 Task: Create a rule from the Recommended list, Task Added to this Project -> add SubTasks in the project BoostPro with SubTasks Gather and Analyse Requirements , Design and Implement Solution , System Test and UAT , Release to Production / Go Live
Action: Mouse moved to (770, 458)
Screenshot: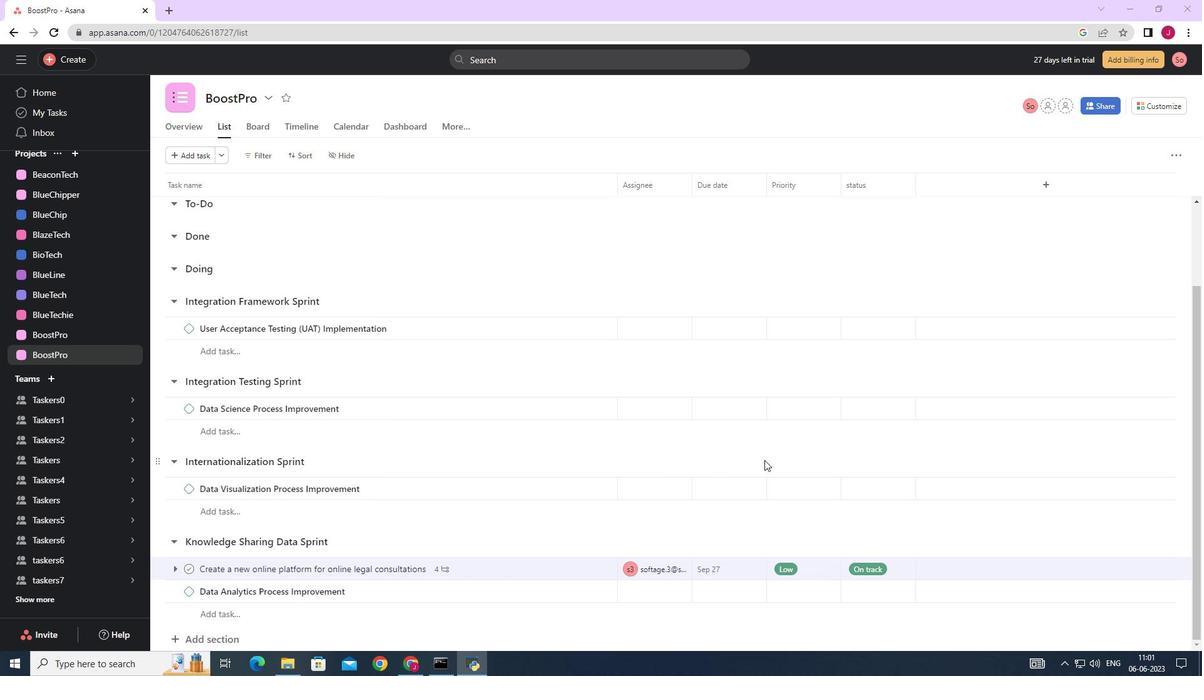 
Action: Mouse scrolled (770, 459) with delta (0, 0)
Screenshot: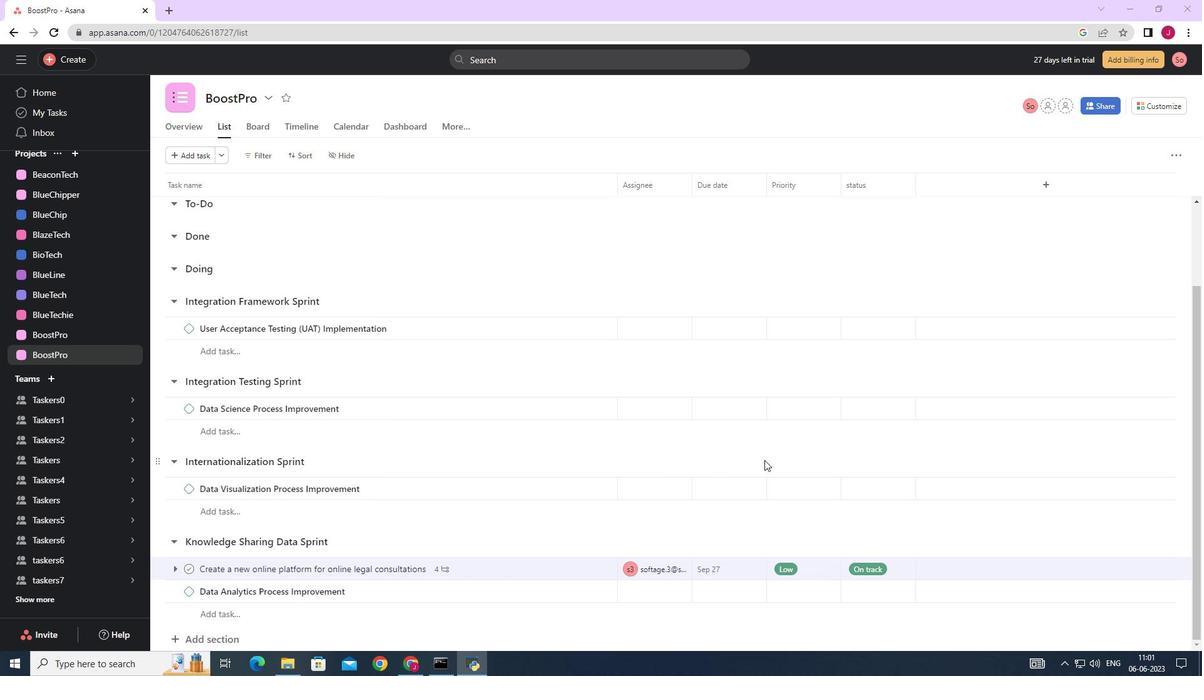 
Action: Mouse scrolled (770, 459) with delta (0, 0)
Screenshot: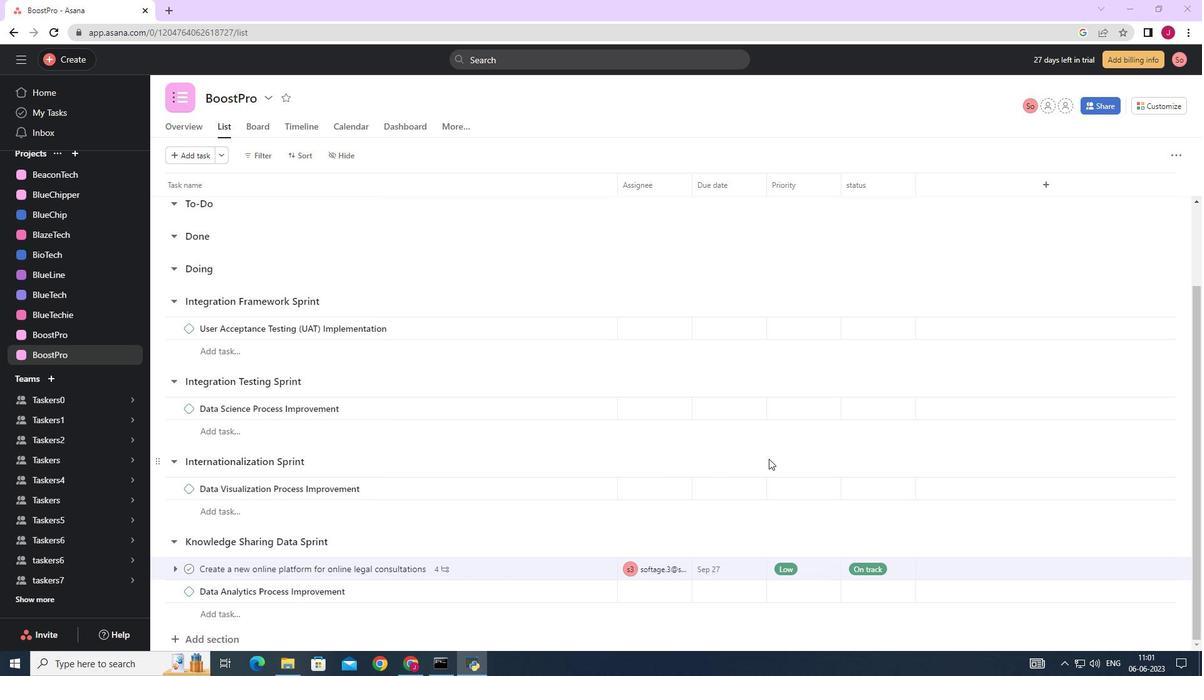 
Action: Mouse moved to (770, 457)
Screenshot: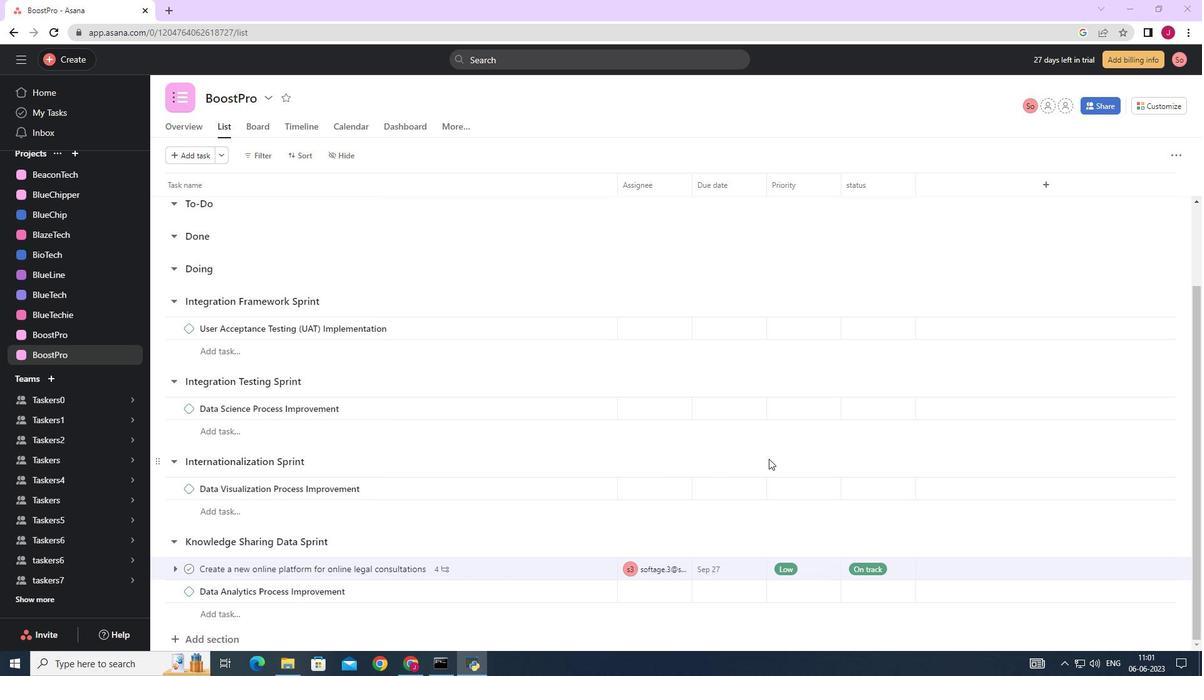 
Action: Mouse scrolled (770, 457) with delta (0, 0)
Screenshot: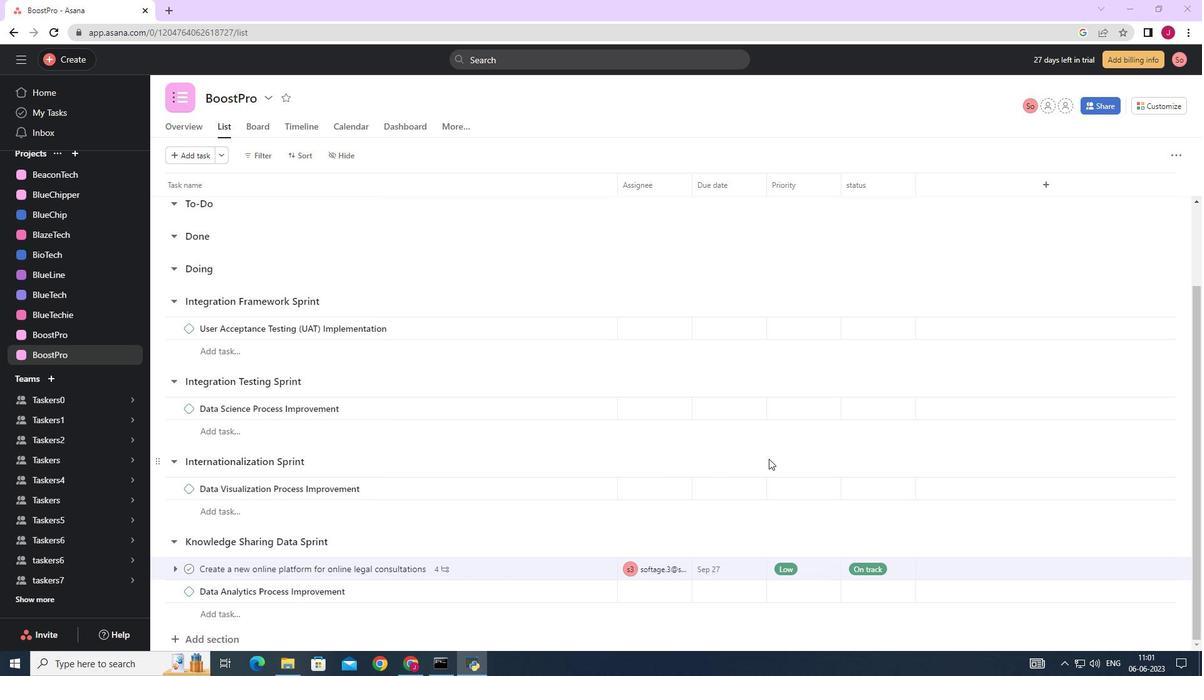 
Action: Mouse moved to (1160, 107)
Screenshot: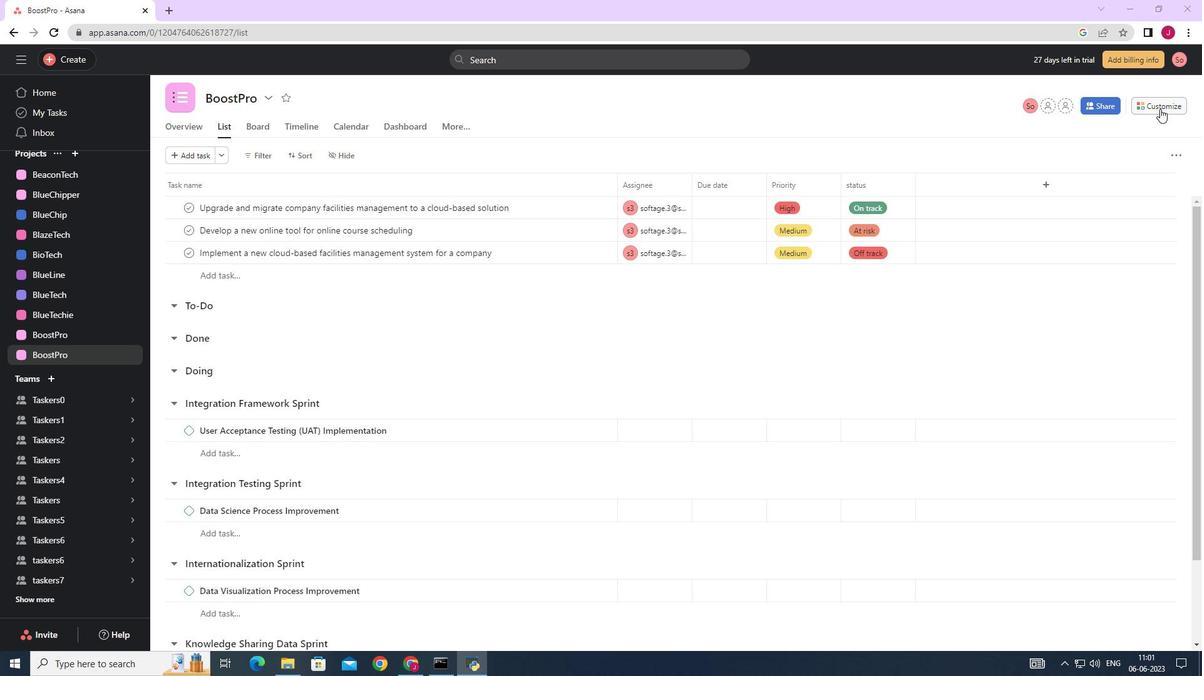 
Action: Mouse pressed left at (1160, 107)
Screenshot: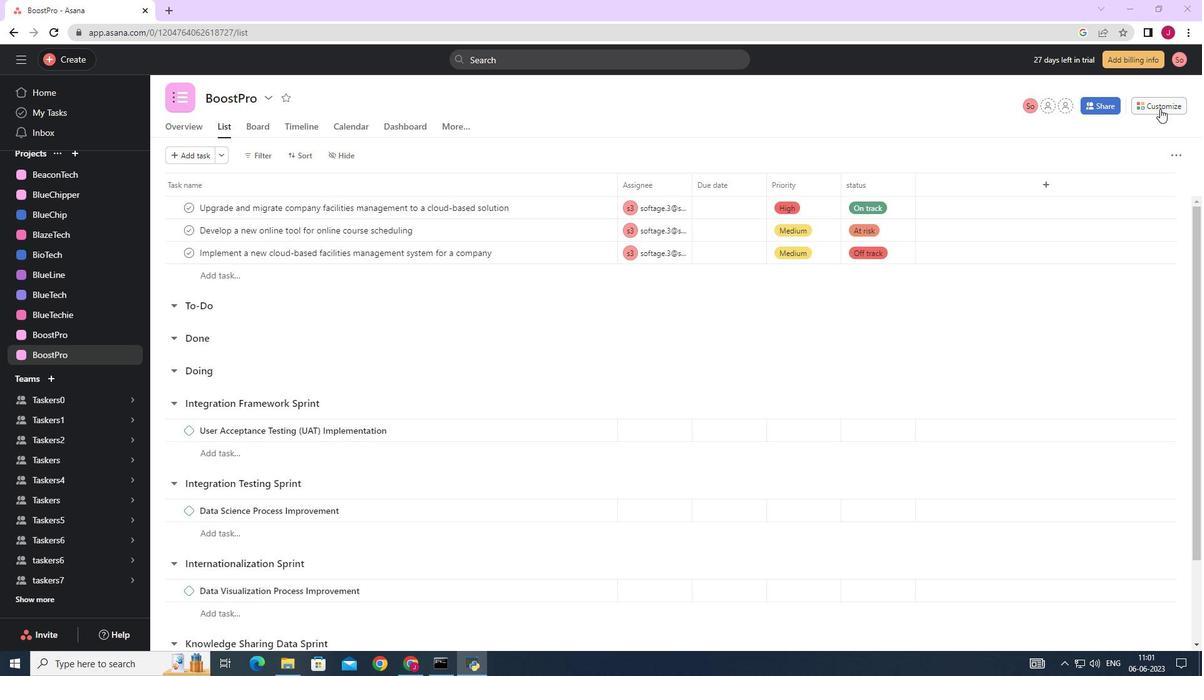 
Action: Mouse moved to (947, 264)
Screenshot: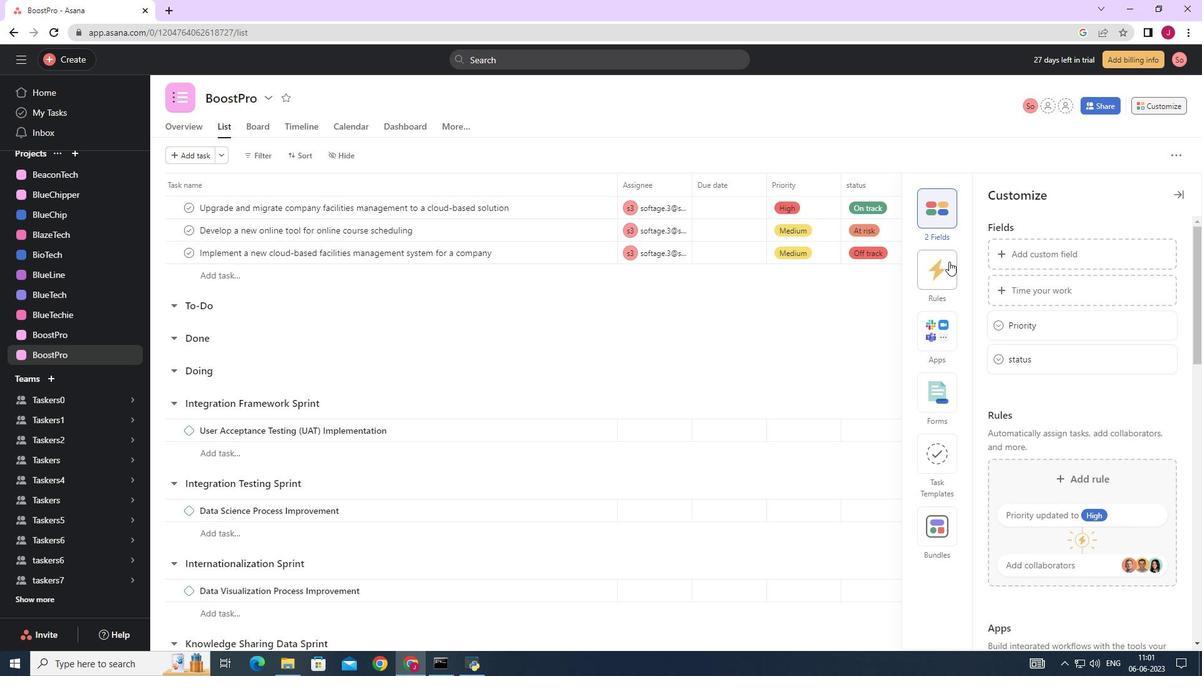 
Action: Mouse pressed left at (947, 264)
Screenshot: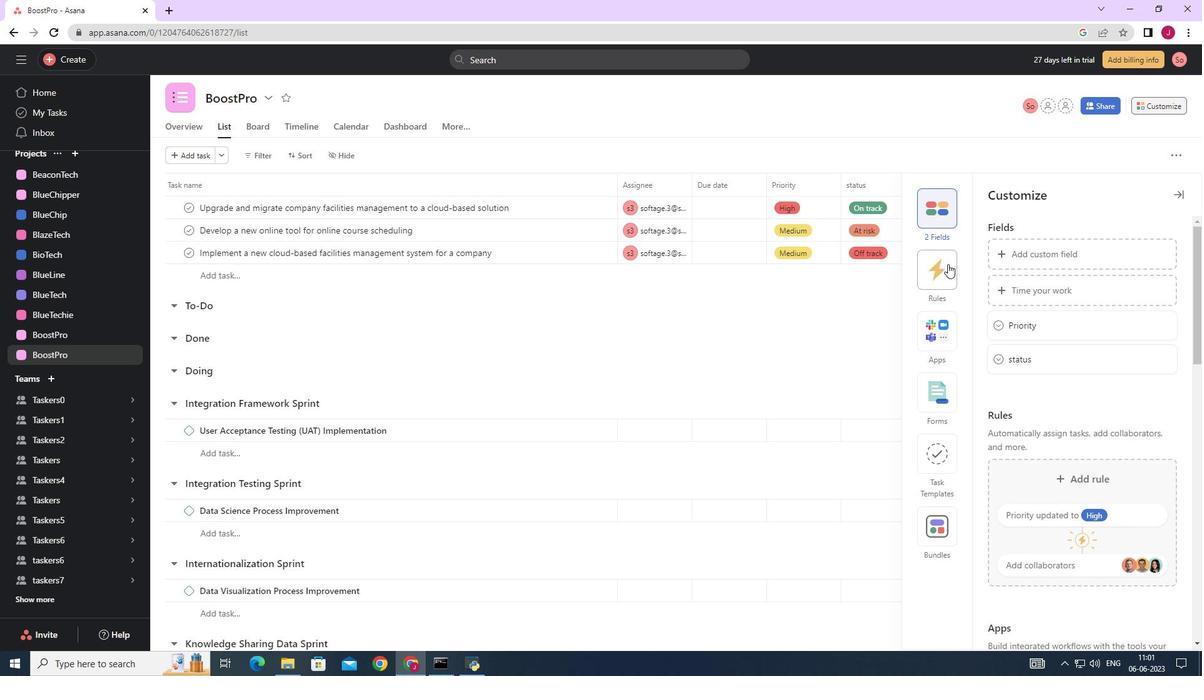 
Action: Mouse moved to (1063, 283)
Screenshot: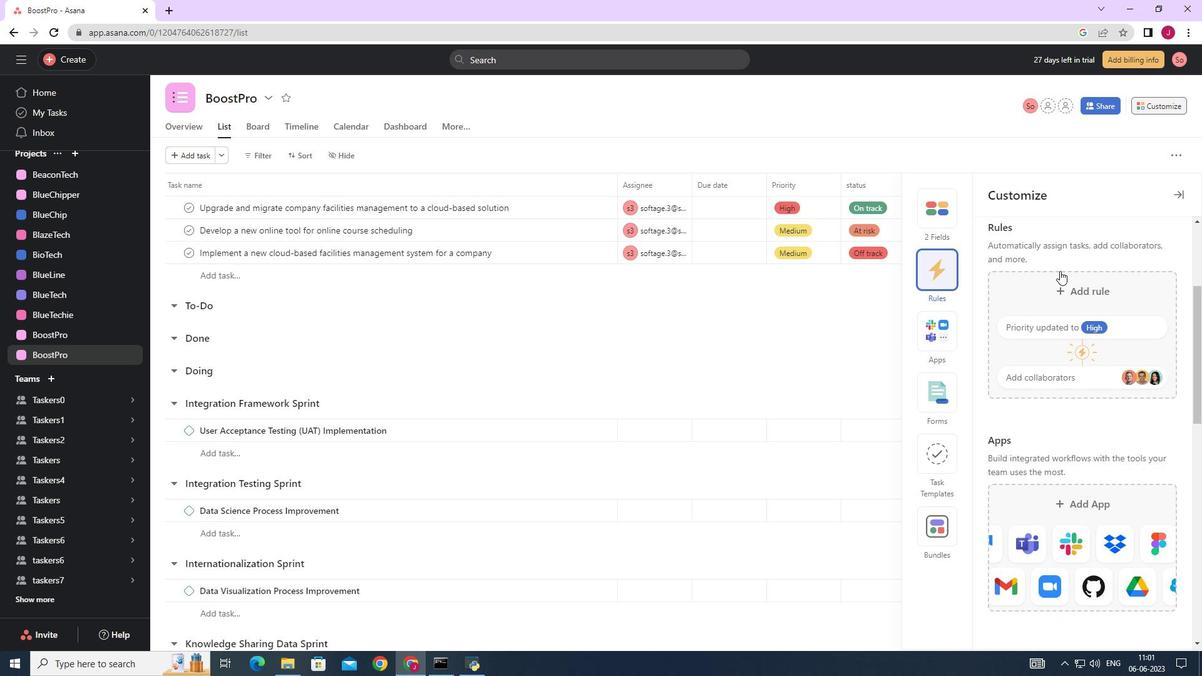 
Action: Mouse pressed left at (1063, 283)
Screenshot: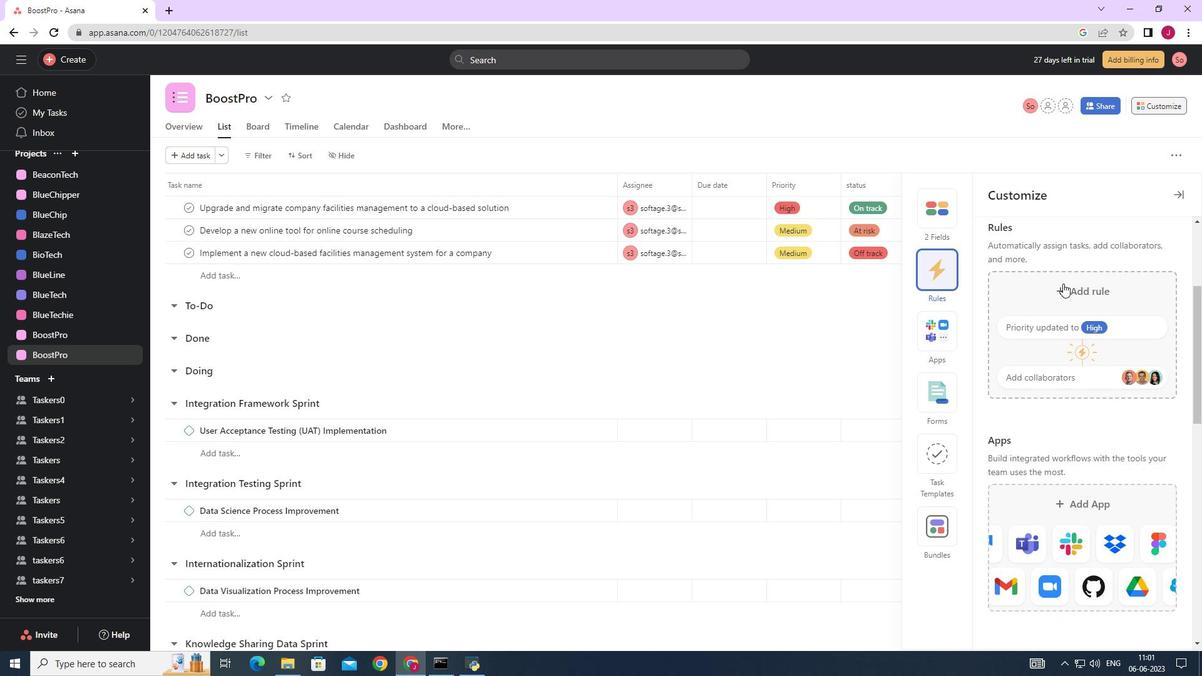 
Action: Mouse moved to (498, 210)
Screenshot: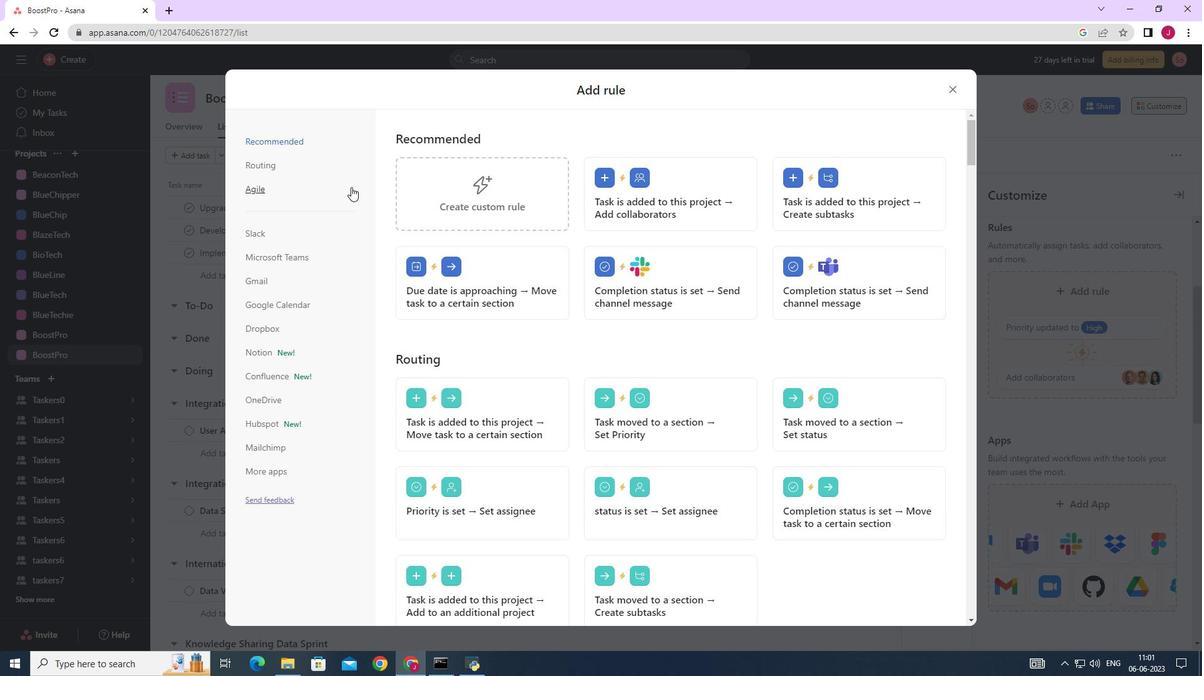 
Action: Mouse pressed left at (498, 210)
Screenshot: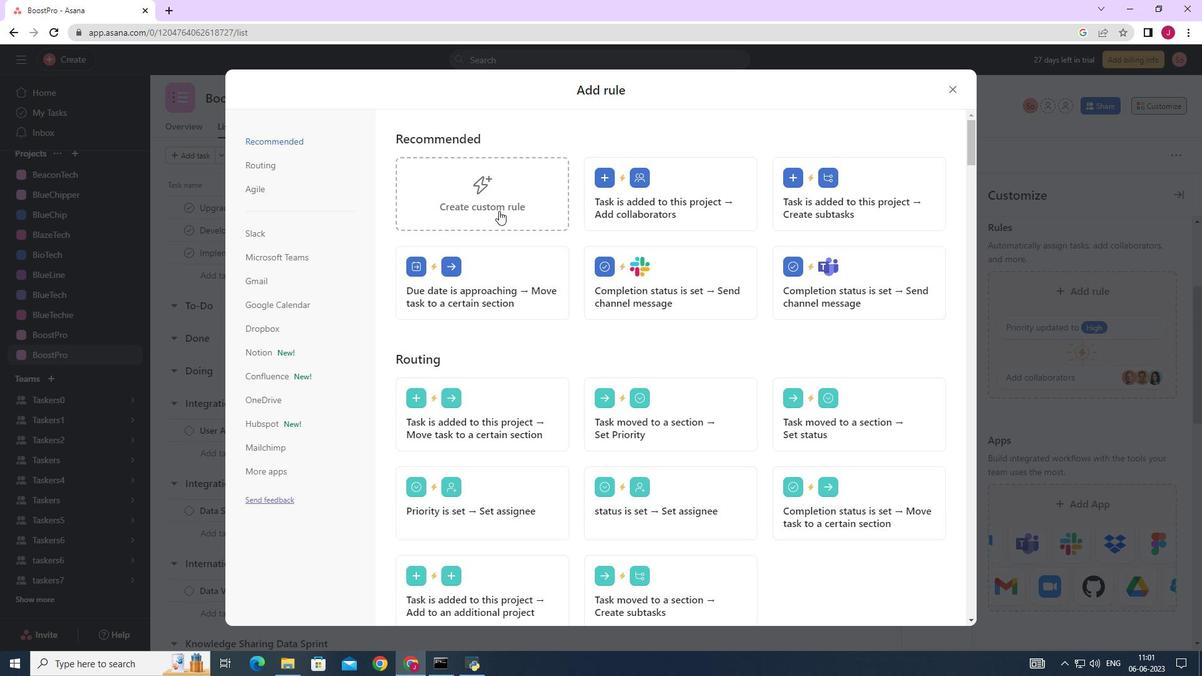 
Action: Mouse moved to (651, 321)
Screenshot: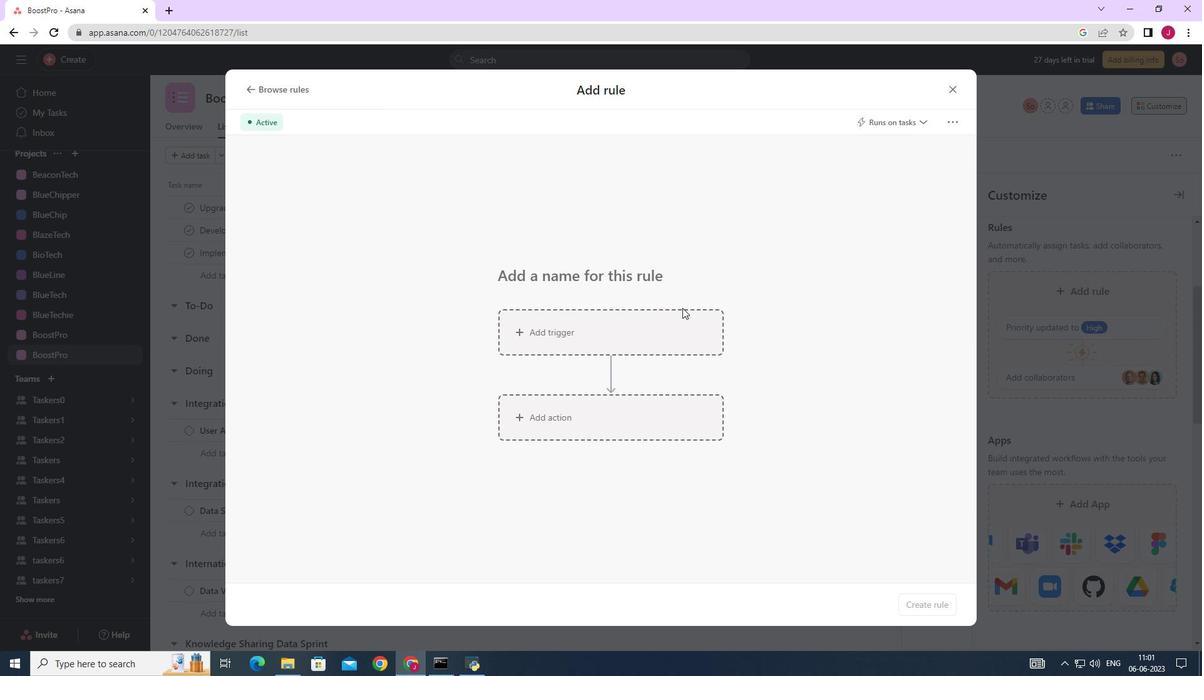 
Action: Mouse pressed left at (651, 321)
Screenshot: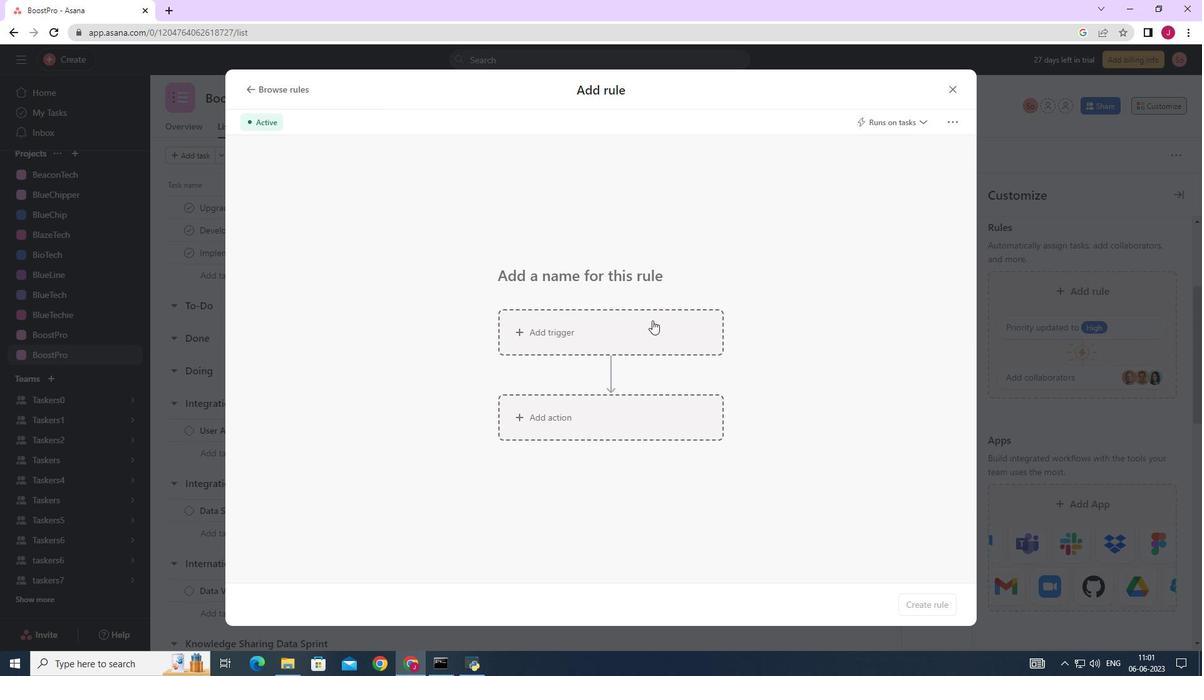 
Action: Mouse moved to (560, 389)
Screenshot: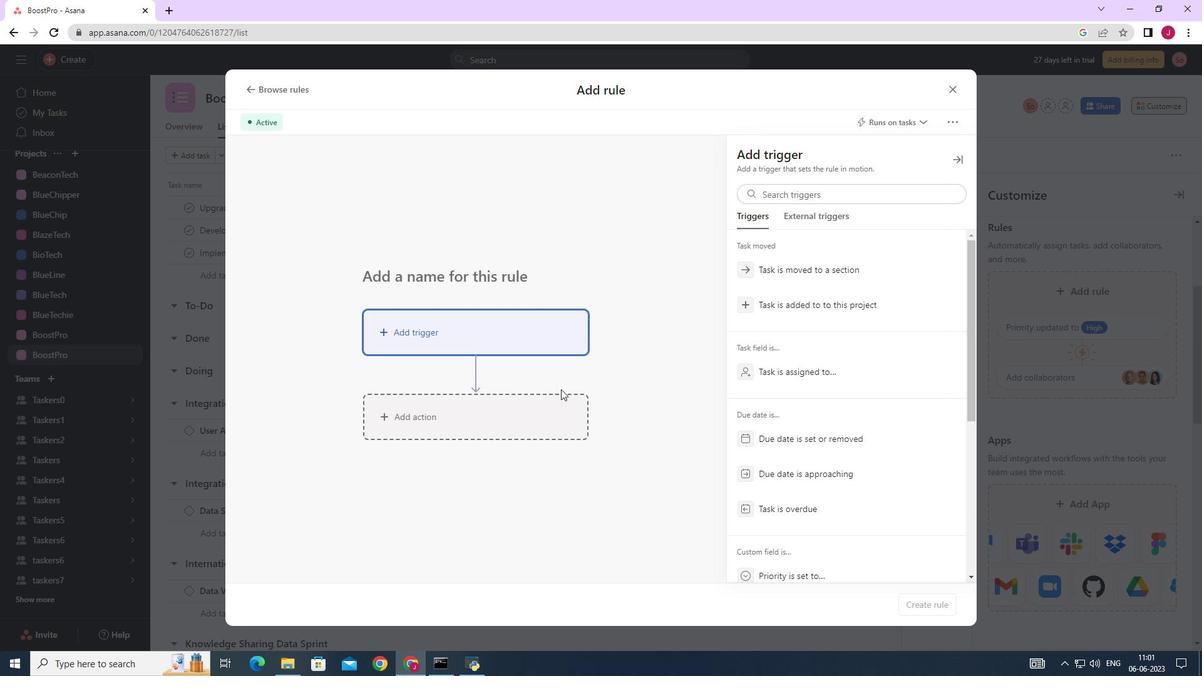 
Action: Mouse pressed left at (560, 389)
Screenshot: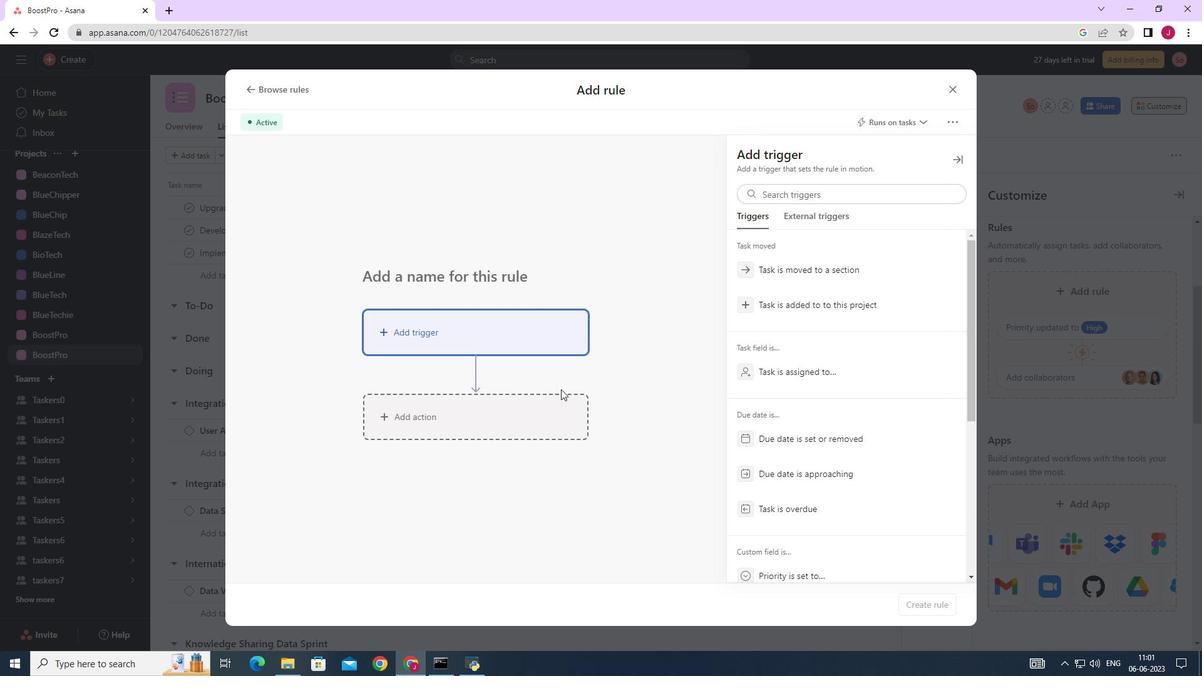 
Action: Mouse moved to (724, 330)
Screenshot: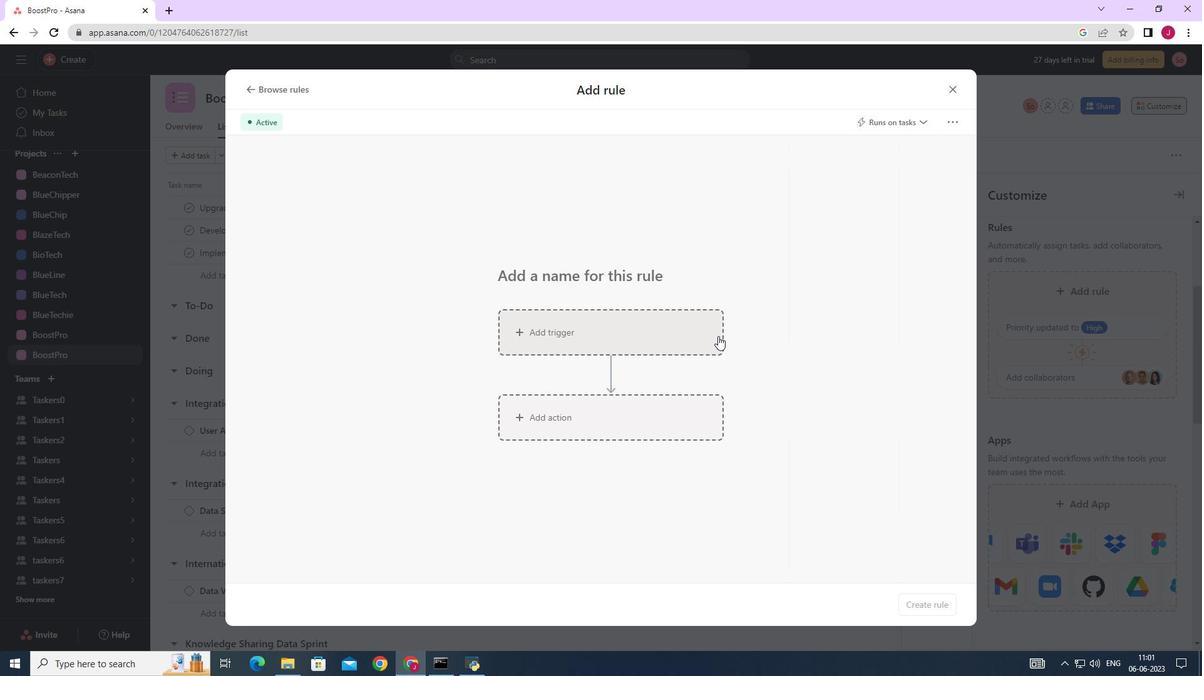 
Action: Mouse scrolled (724, 329) with delta (0, 0)
Screenshot: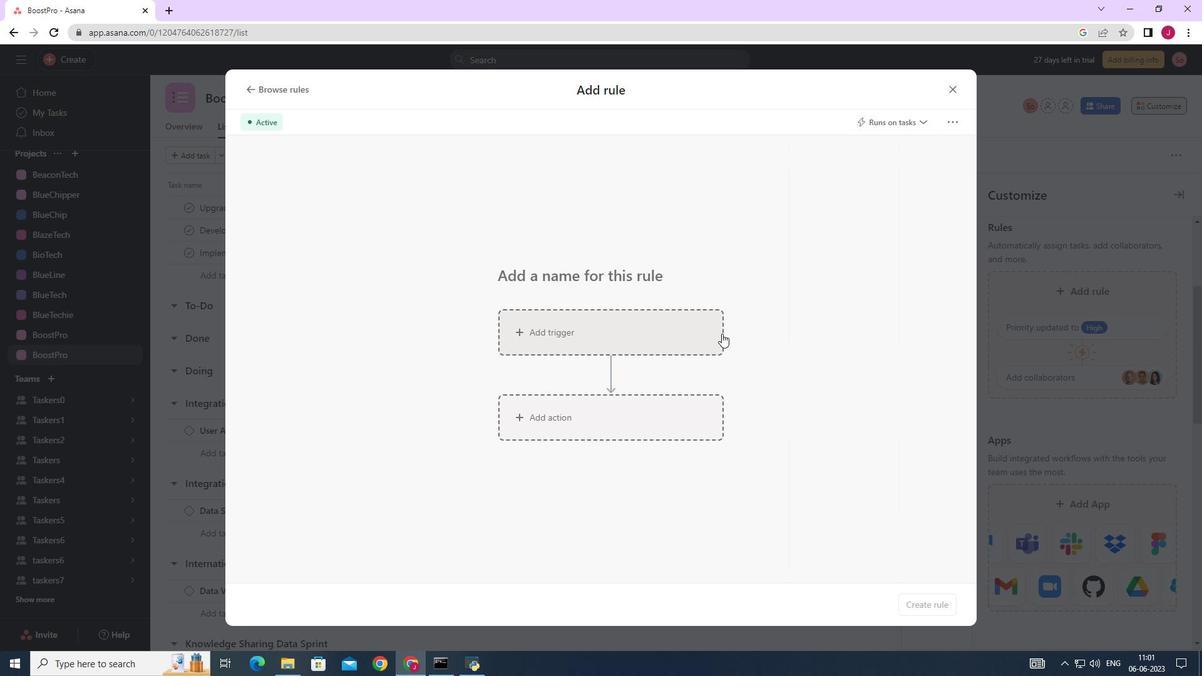 
Action: Mouse scrolled (724, 329) with delta (0, 0)
Screenshot: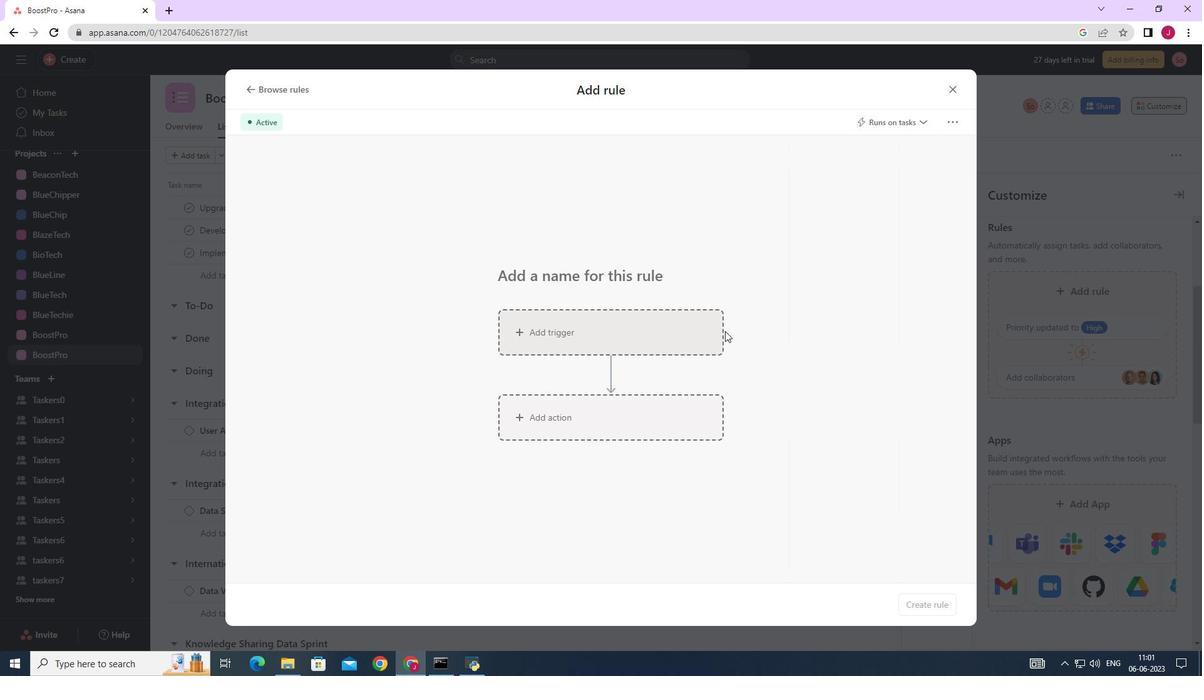
Action: Mouse scrolled (724, 329) with delta (0, 0)
Screenshot: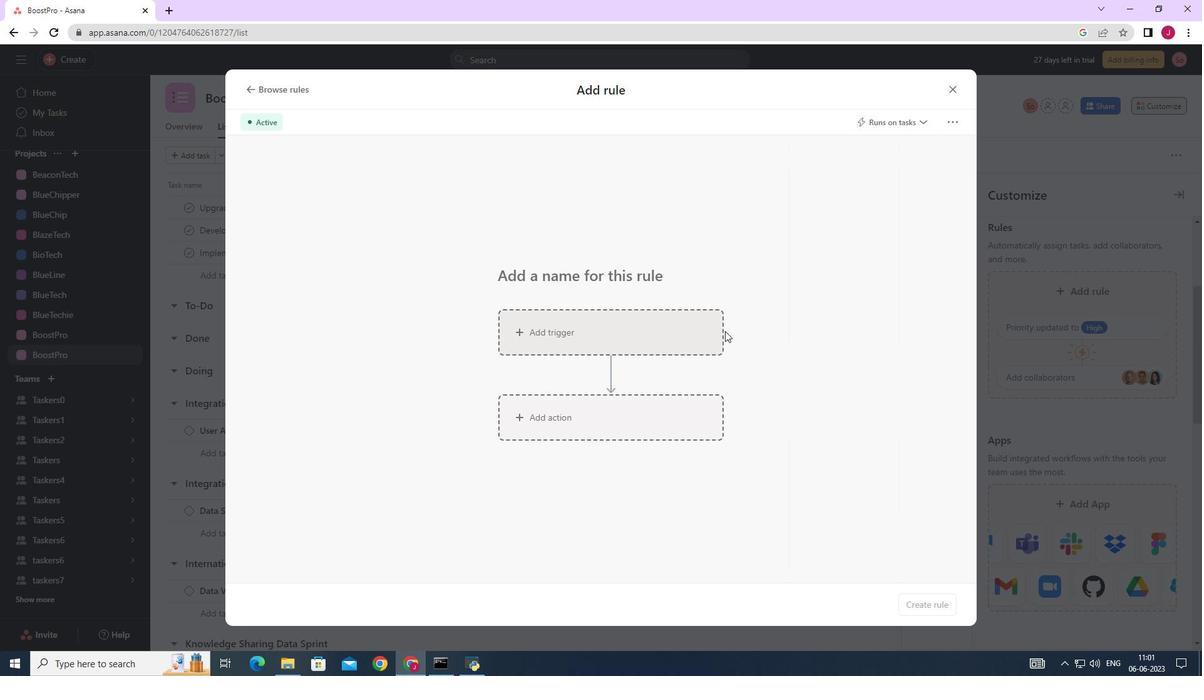 
Action: Mouse scrolled (724, 329) with delta (0, 0)
Screenshot: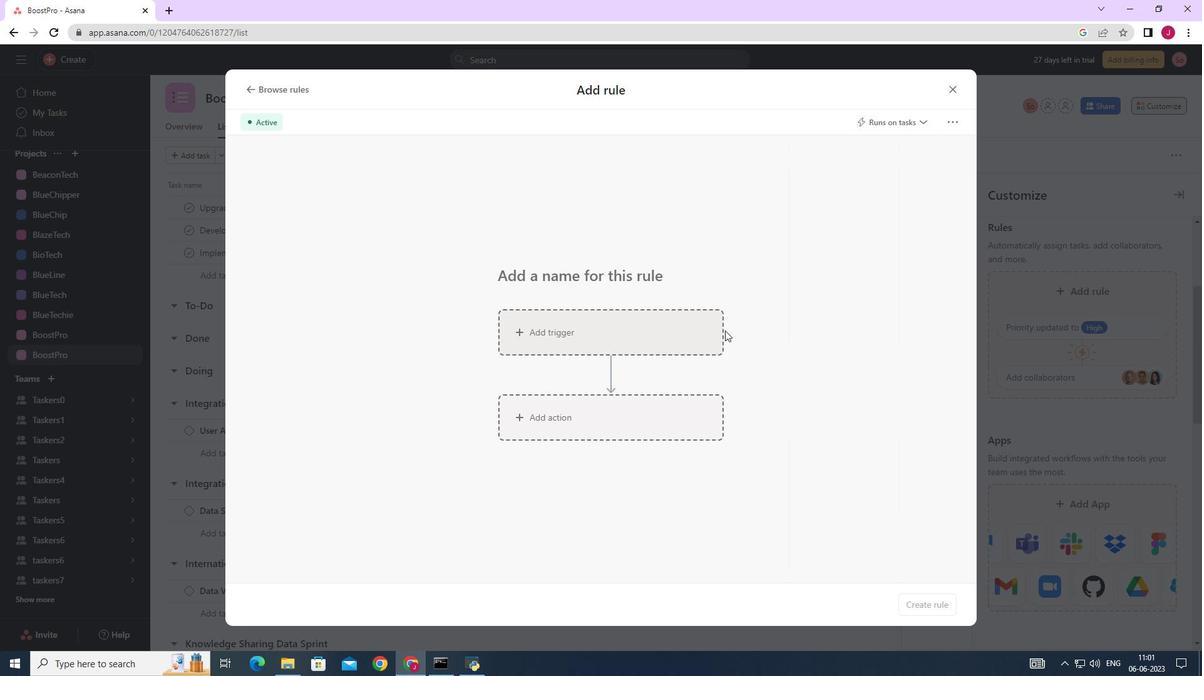 
Action: Mouse moved to (615, 341)
Screenshot: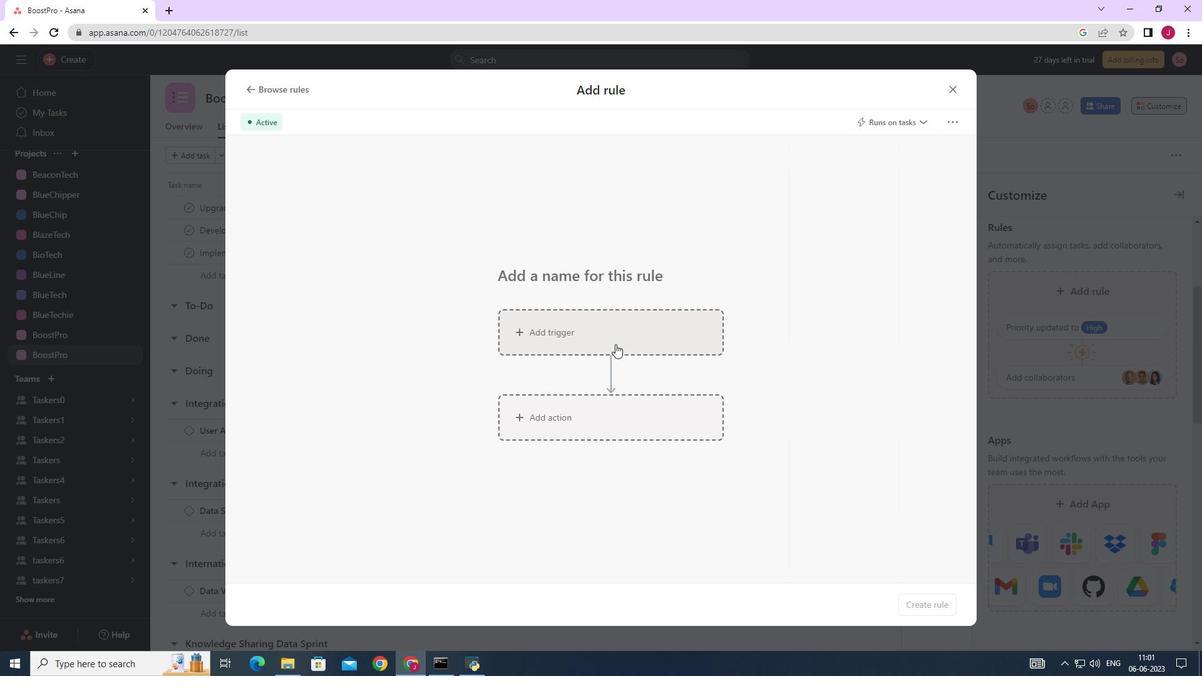 
Action: Mouse pressed left at (615, 341)
Screenshot: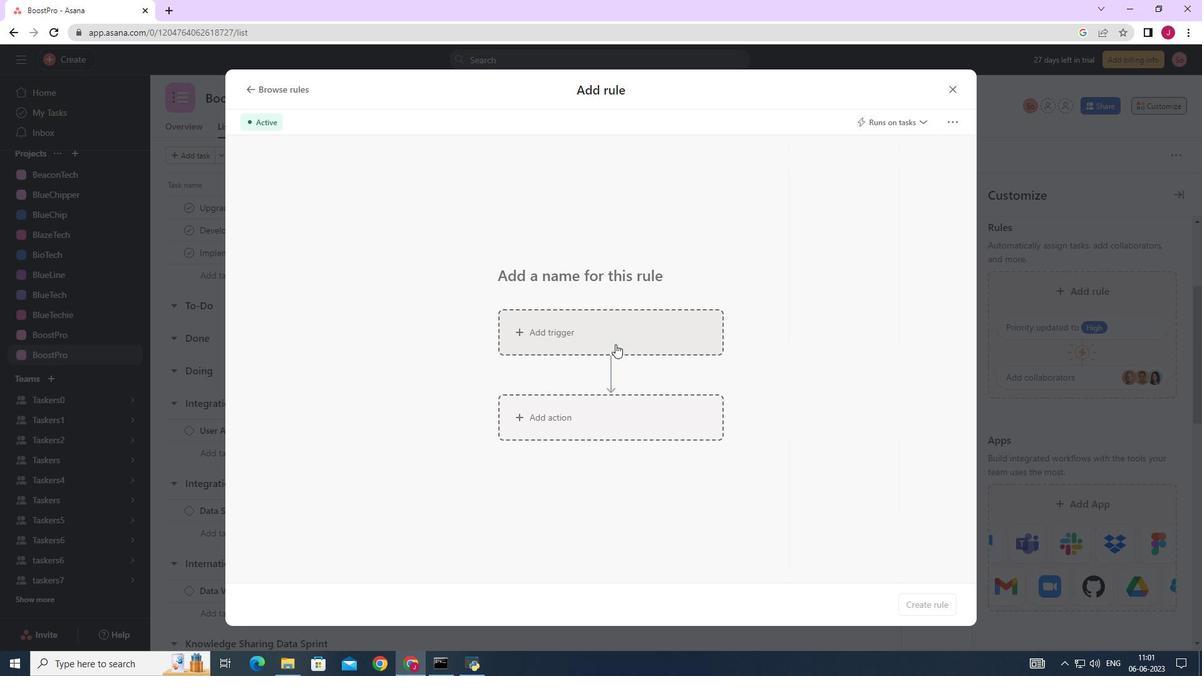 
Action: Mouse moved to (518, 410)
Screenshot: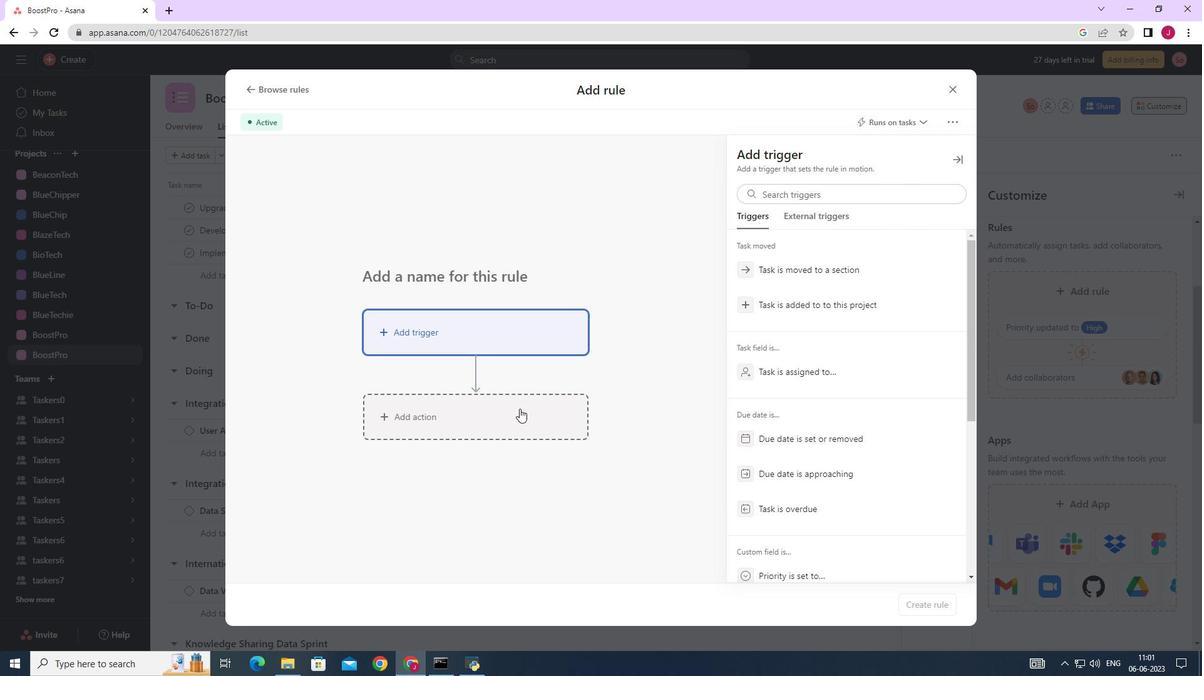 
Action: Mouse pressed left at (518, 410)
Screenshot: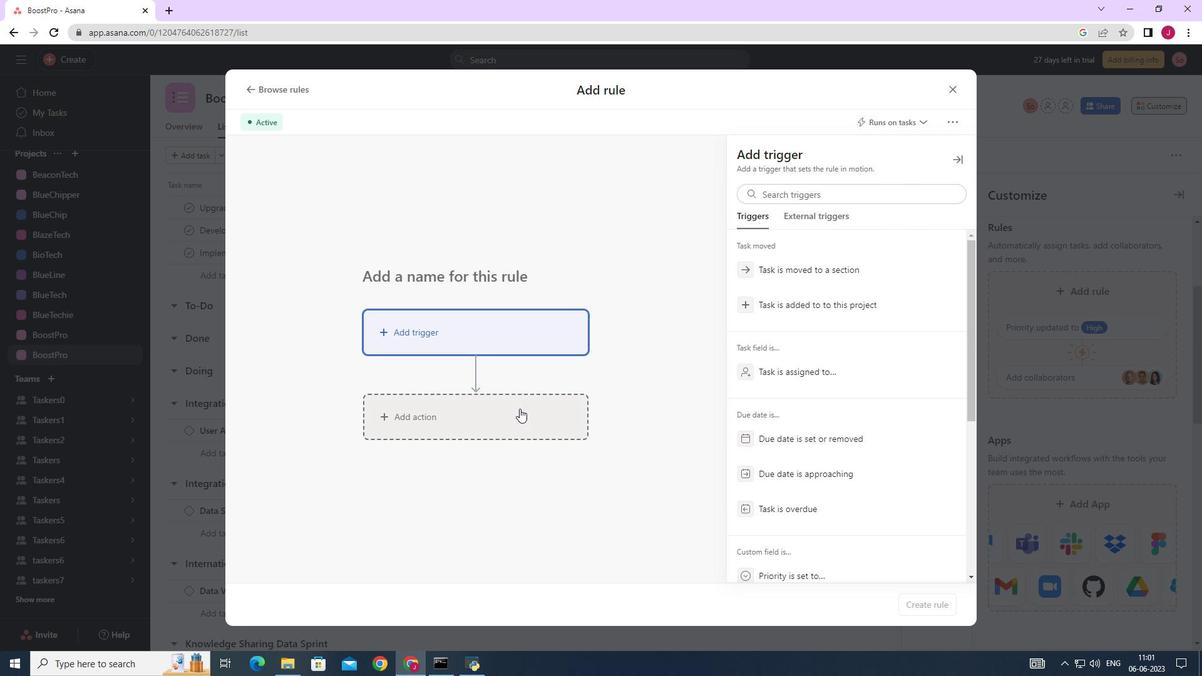 
Action: Mouse moved to (804, 312)
Screenshot: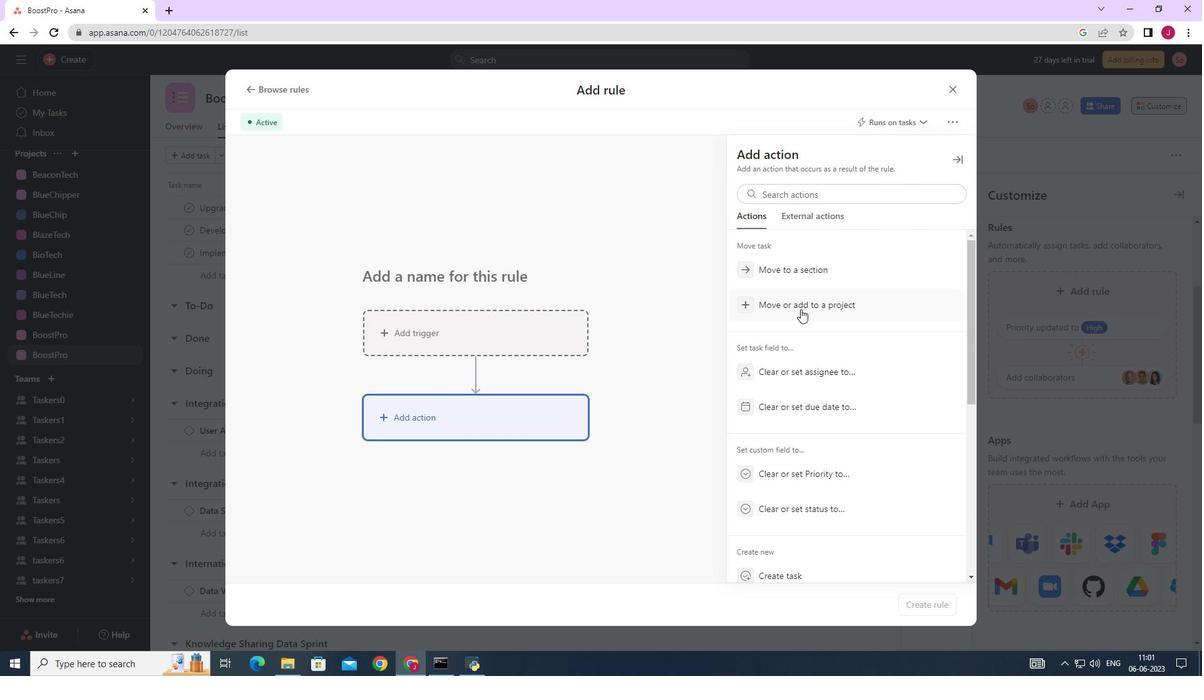 
Action: Mouse scrolled (804, 311) with delta (0, 0)
Screenshot: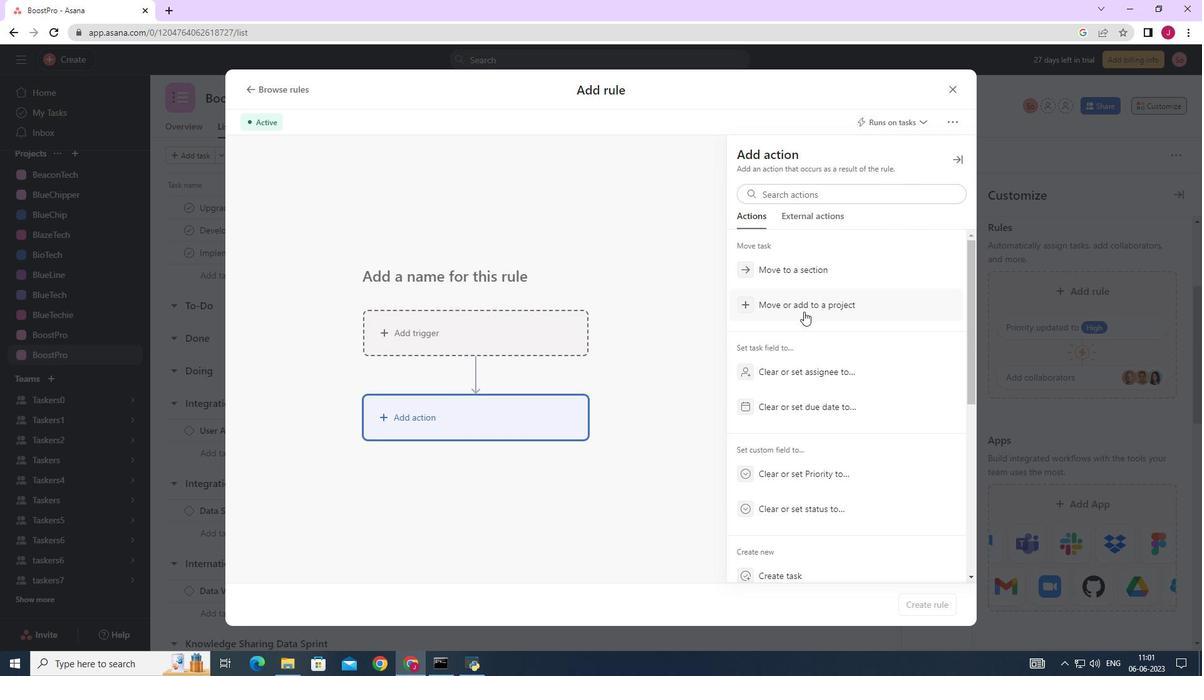 
Action: Mouse scrolled (804, 311) with delta (0, 0)
Screenshot: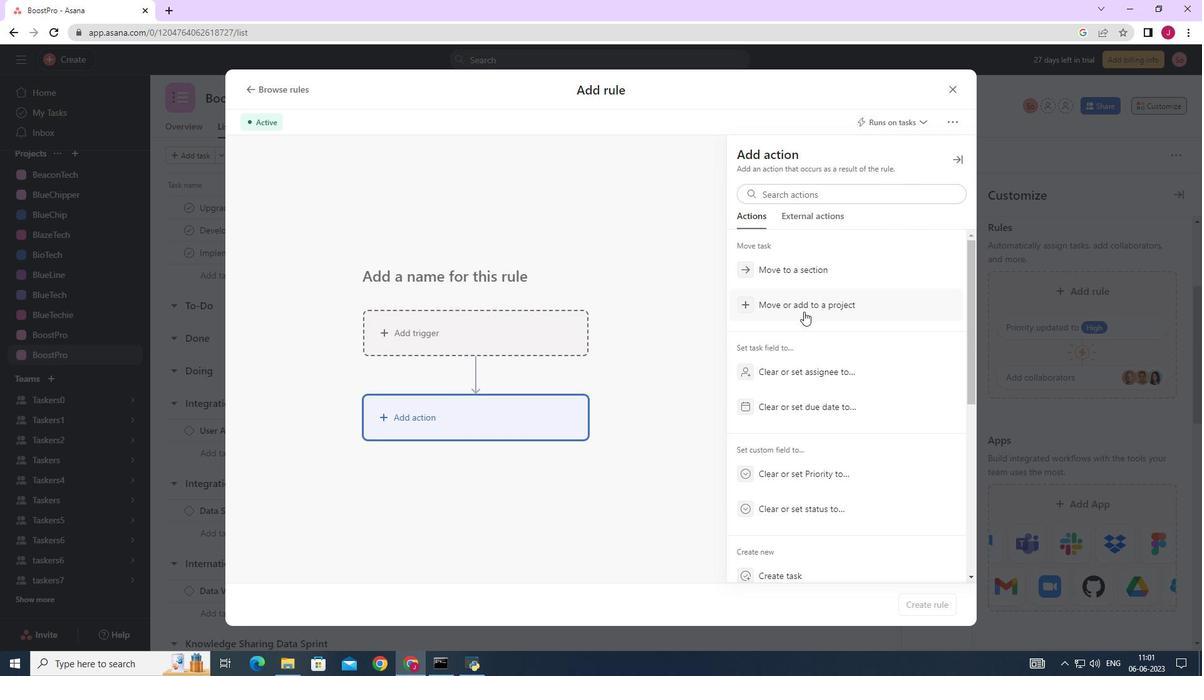 
Action: Mouse scrolled (804, 311) with delta (0, 0)
Screenshot: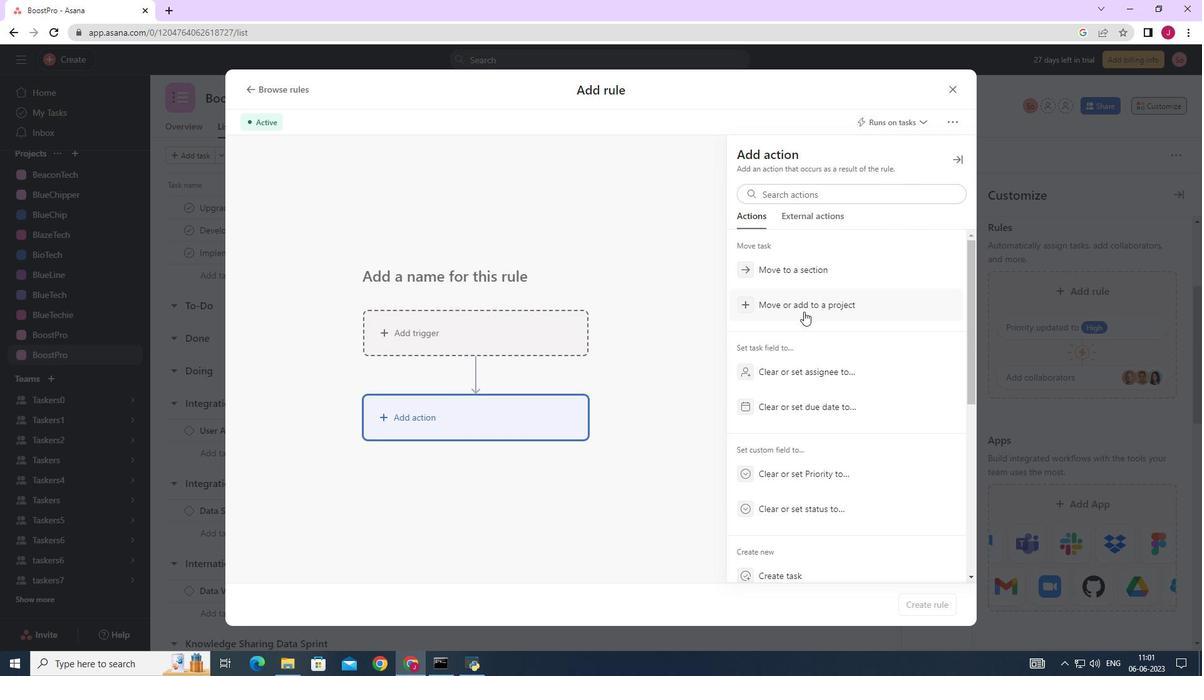 
Action: Mouse scrolled (804, 311) with delta (0, 0)
Screenshot: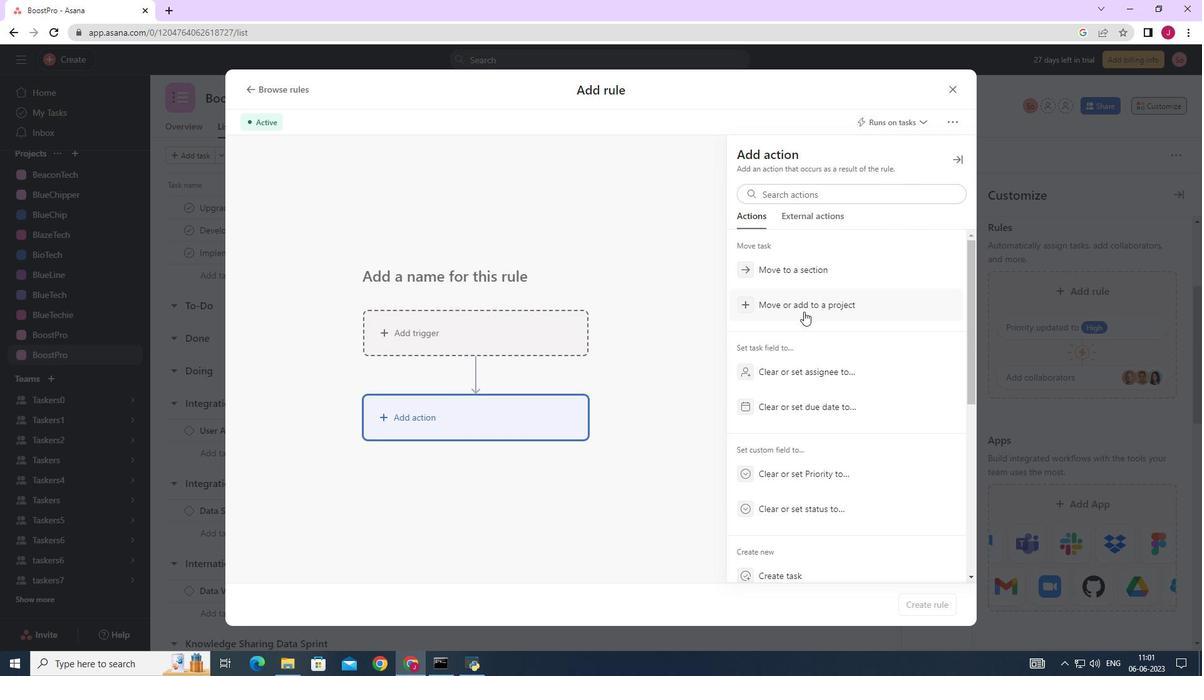 
Action: Mouse moved to (786, 361)
Screenshot: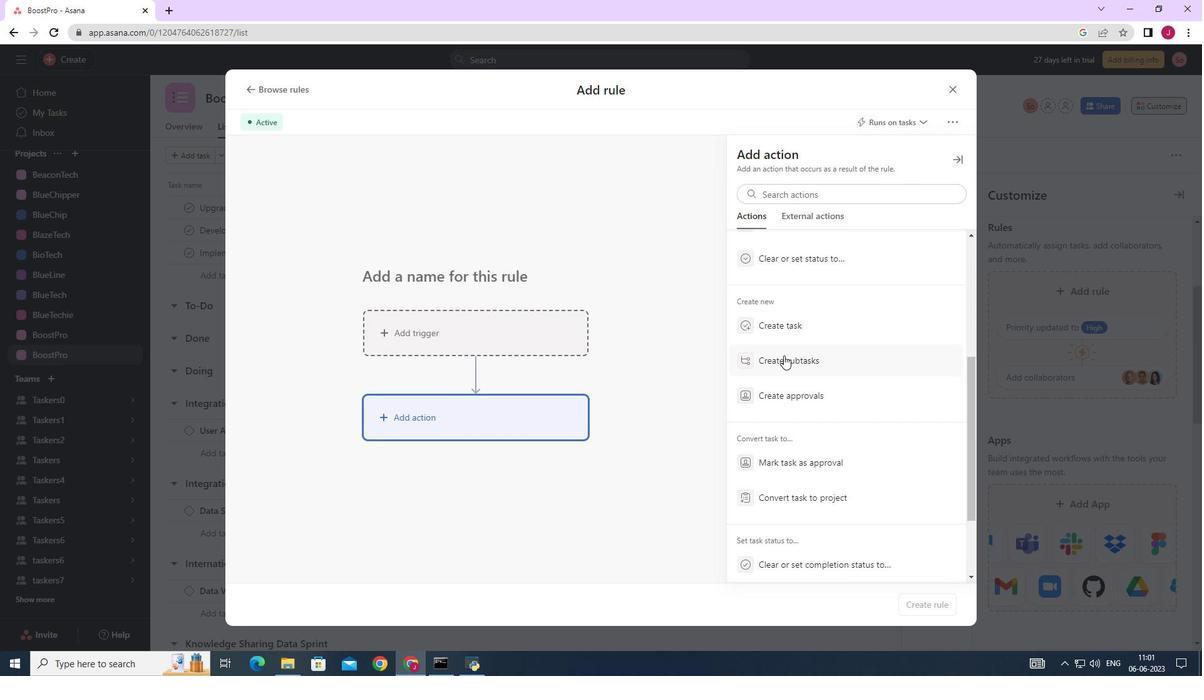 
Action: Mouse pressed left at (786, 361)
Screenshot: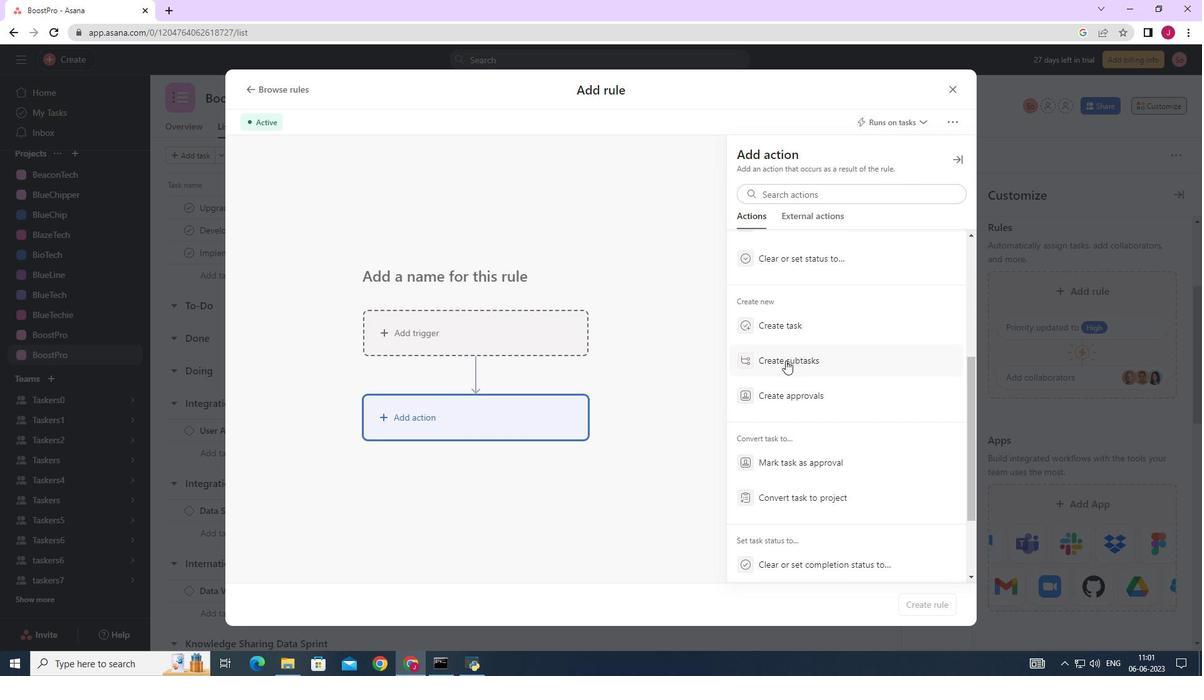 
Action: Mouse moved to (781, 189)
Screenshot: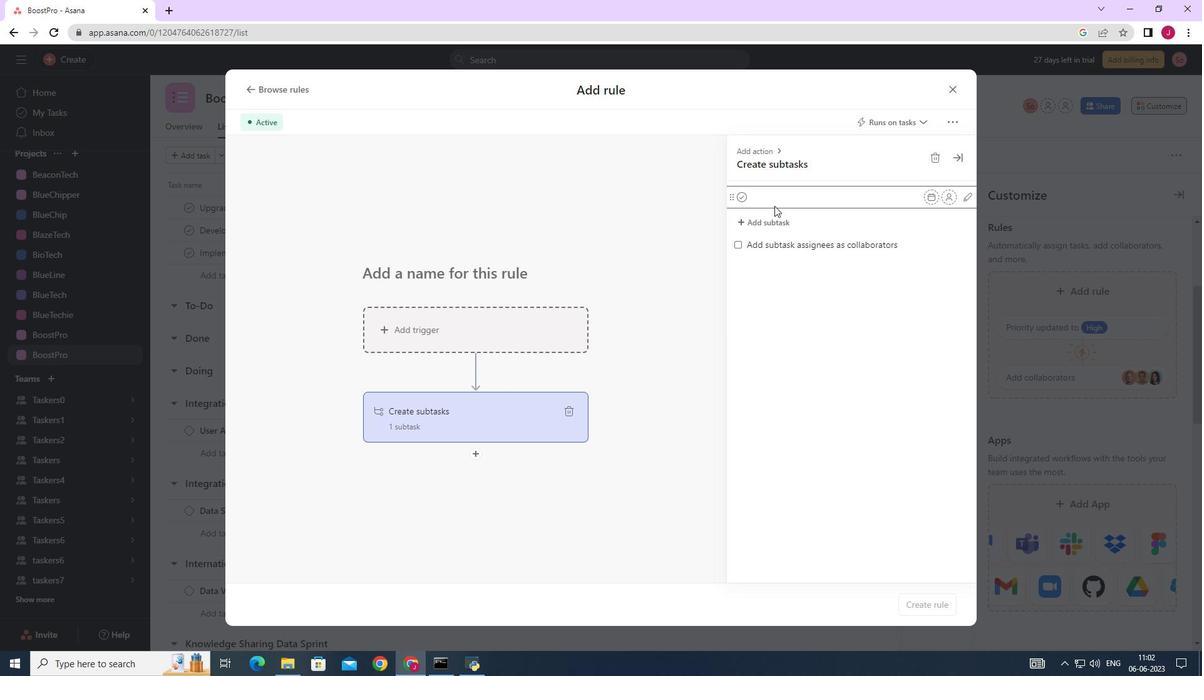 
Action: Key pressed <Key.caps_lock>G<Key.caps_lock>ather<Key.space>and<Key.space><Key.caps_lock>A<Key.caps_lock>nalyse<Key.space><Key.caps_lock>R<Key.caps_lock>equirements
Screenshot: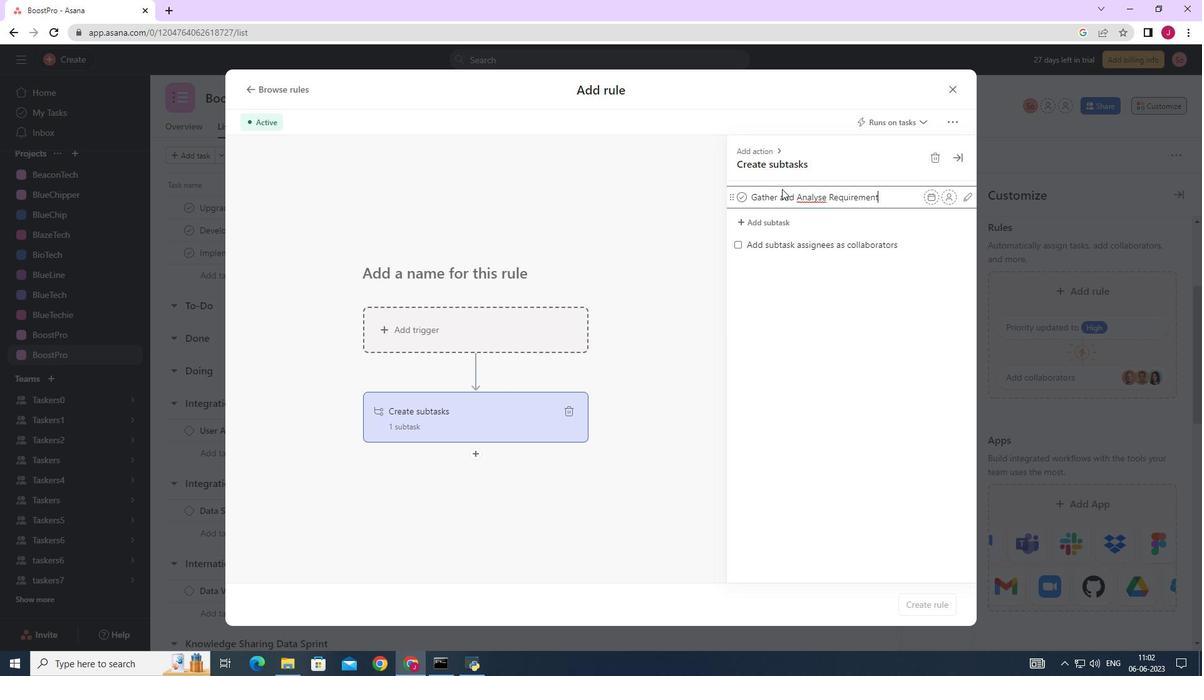 
Action: Mouse moved to (786, 207)
Screenshot: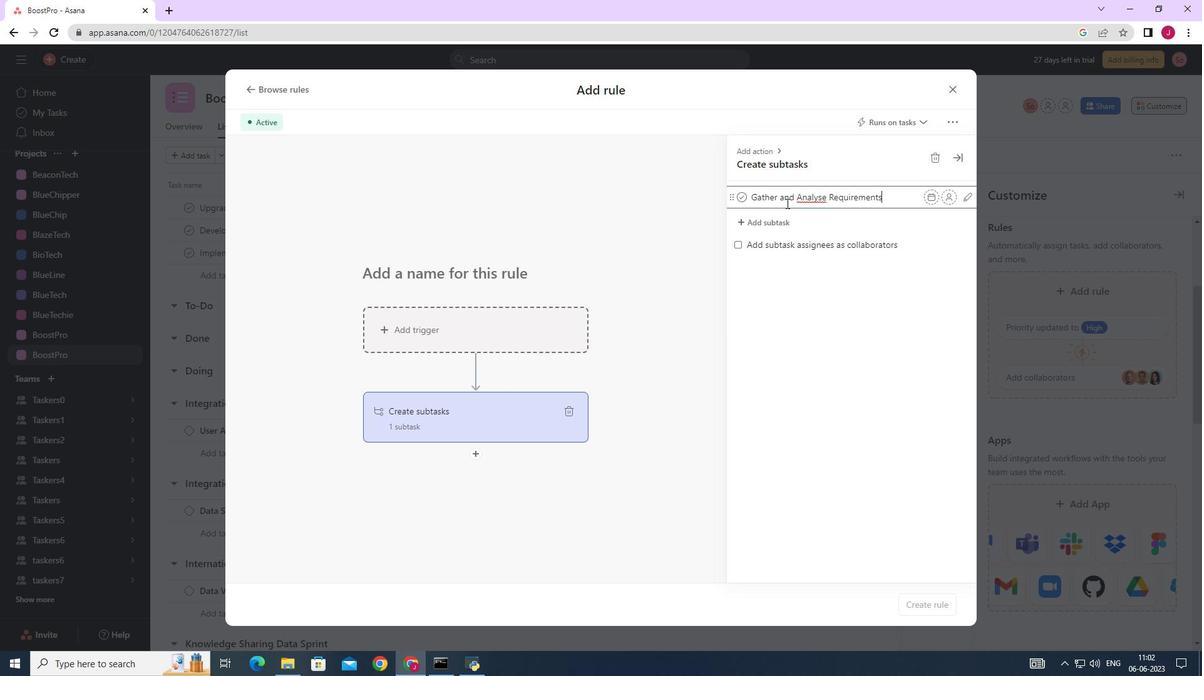 
Action: Key pressed <Key.enter><Key.caps_lock>D<Key.caps_lock>esign<Key.space>and<Key.space><Key.caps_lock>I<Key.caps_lock>mp
Screenshot: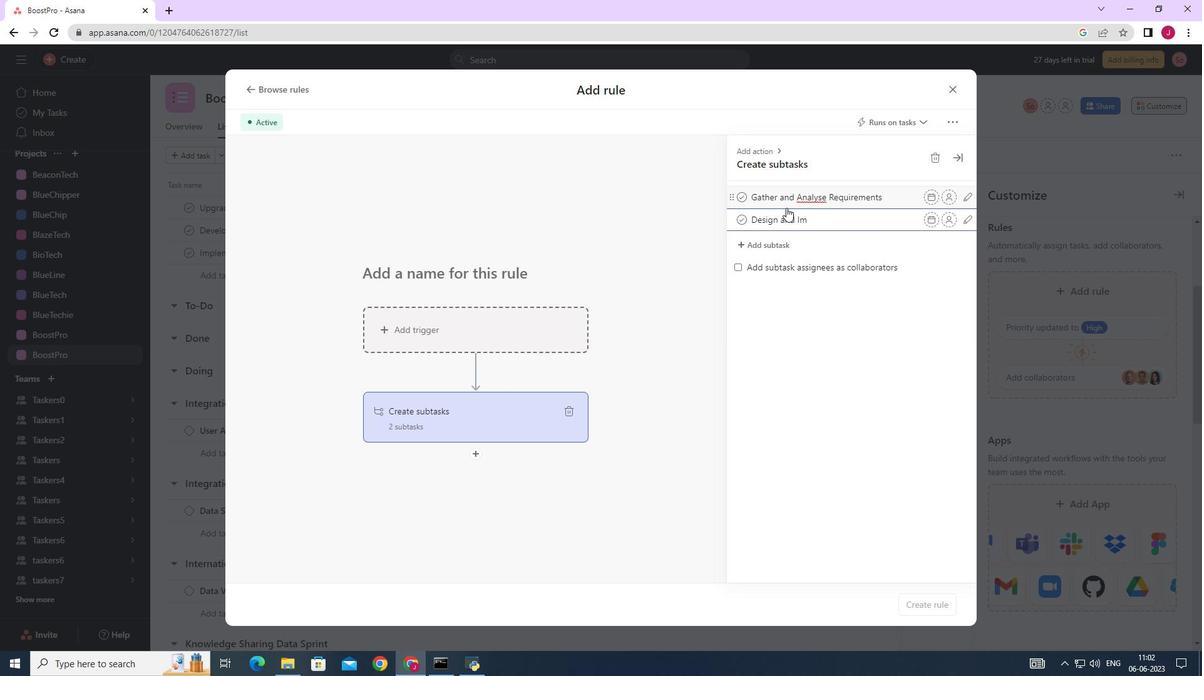 
Action: Mouse moved to (786, 207)
Screenshot: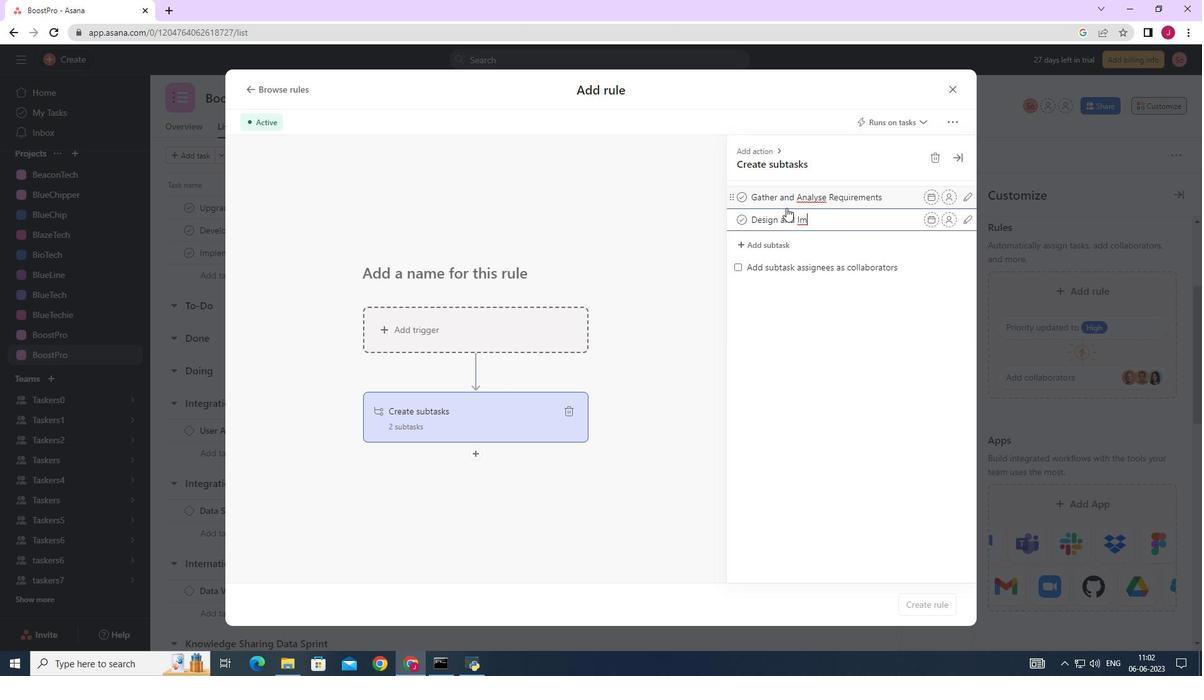 
Action: Key pressed lement<Key.space><Key.caps_lock>S<Key.caps_lock>olution<Key.enter><Key.caps_lock>S<Key.caps_lock>ystem<Key.space><Key.caps_lock>T<Key.caps_lock>est<Key.space>and<Key.space><Key.caps_lock>UAT<Key.enter><Key.caps_lock>r<Key.caps_lock>ELEASE<Key.space><Key.backspace><Key.backspace><Key.backspace><Key.backspace><Key.backspace><Key.backspace><Key.backspace><Key.backspace><Key.backspace><Key.backspace>R<Key.caps_lock>elease<Key.space>to<Key.space>production<Key.space>/<Key.space><Key.caps_lock>G<Key.caps_lock>o<Key.space><Key.caps_lock>L<Key.caps_lock>ive<Key.enter>
Screenshot: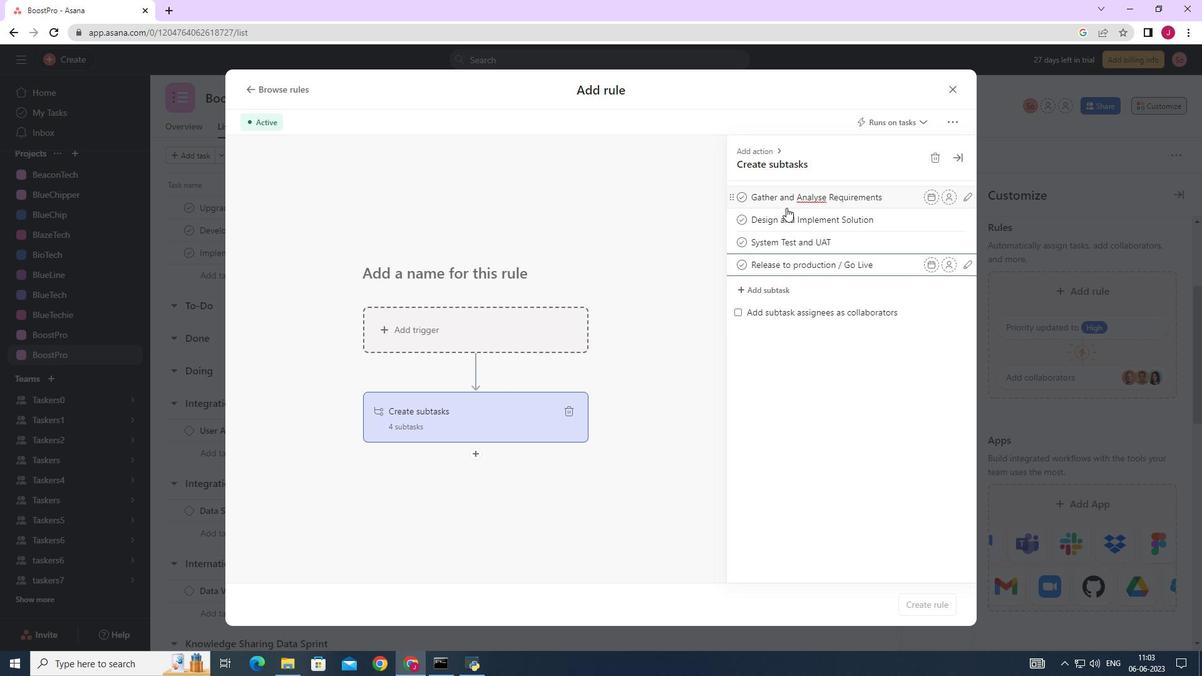 
Action: Mouse moved to (955, 85)
Screenshot: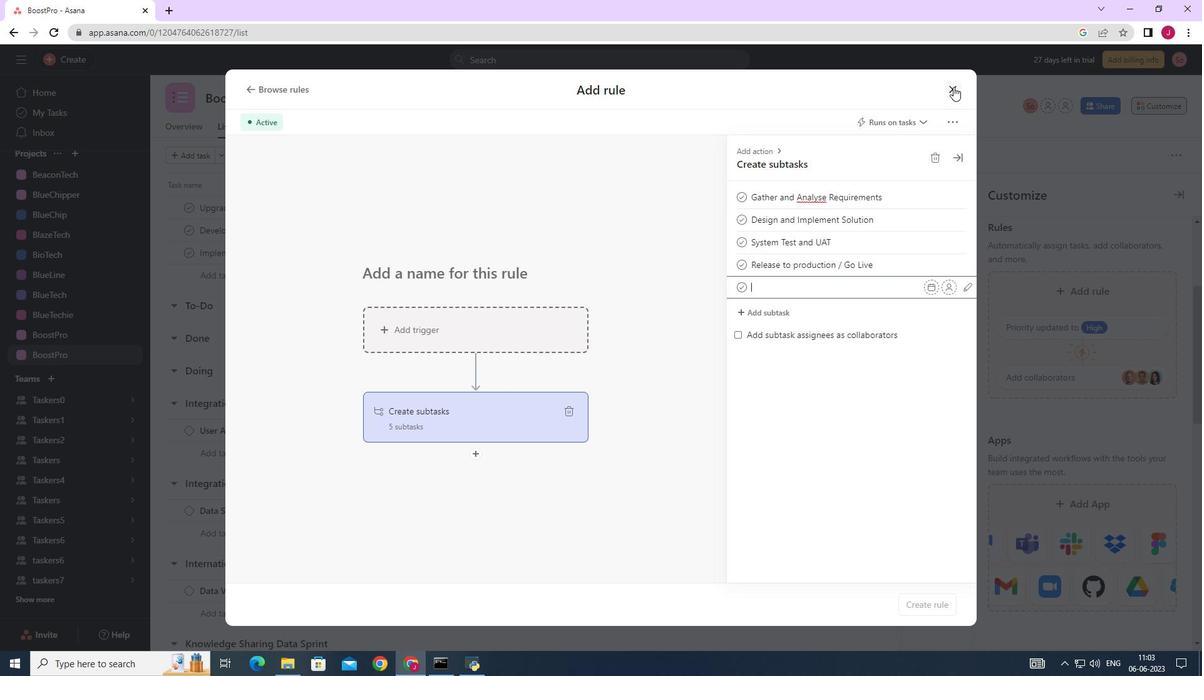 
Action: Mouse pressed left at (955, 85)
Screenshot: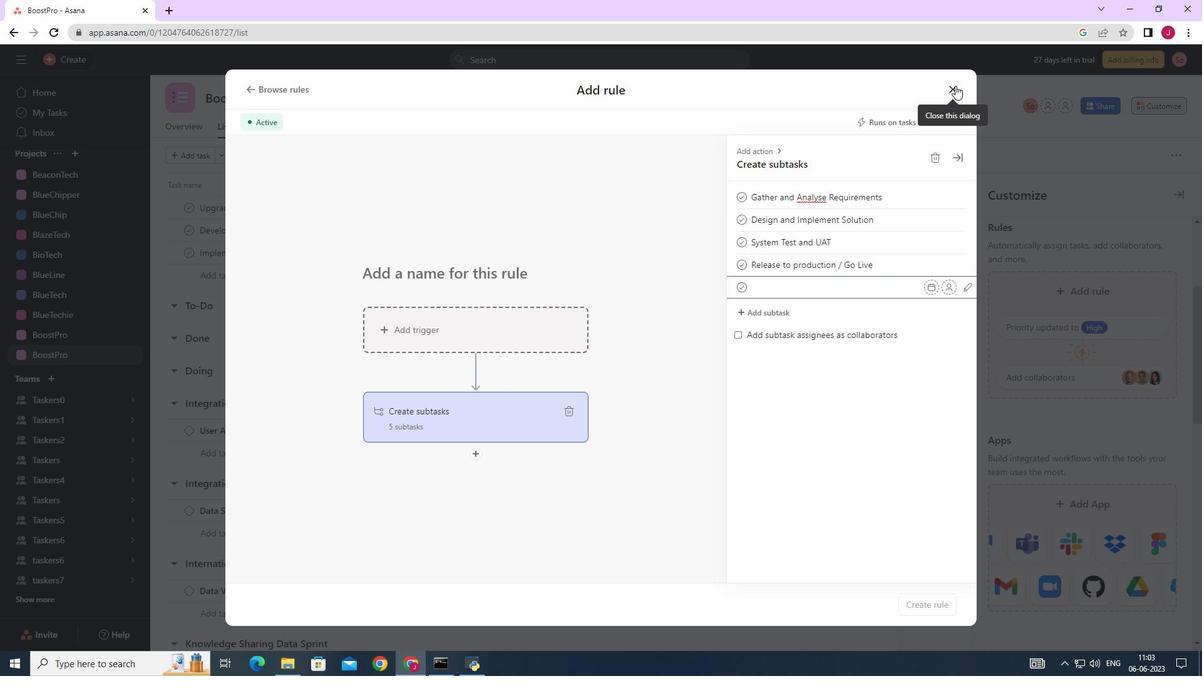 
Action: Mouse moved to (954, 85)
Screenshot: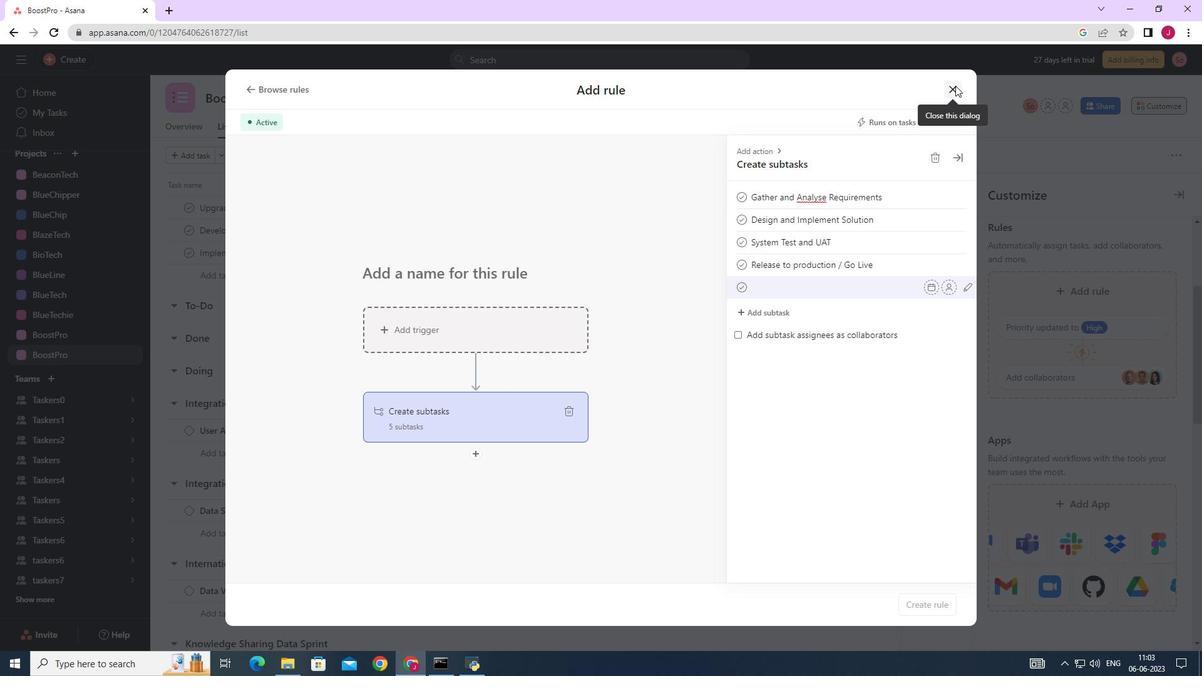 
